 Task: Find an Airbnb in San Andres, Colombia for 8 guests from 26 Aug to 10 Sep with 5 bedrooms, 7 bathrooms, price range 10,000 to 15,000, and amenities including WiFi, washing machine, TV, gym, free parking, and breakfast.
Action: Mouse moved to (410, 109)
Screenshot: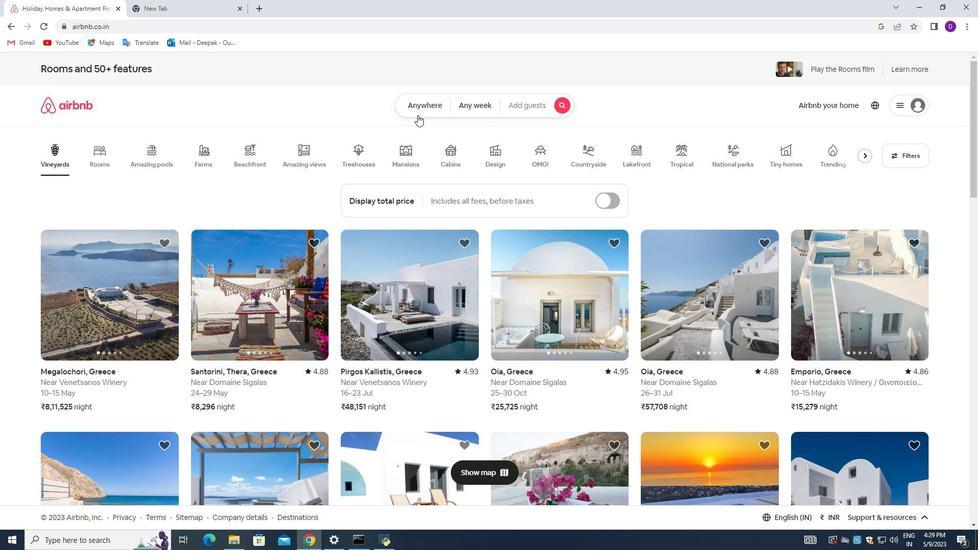 
Action: Mouse pressed left at (410, 109)
Screenshot: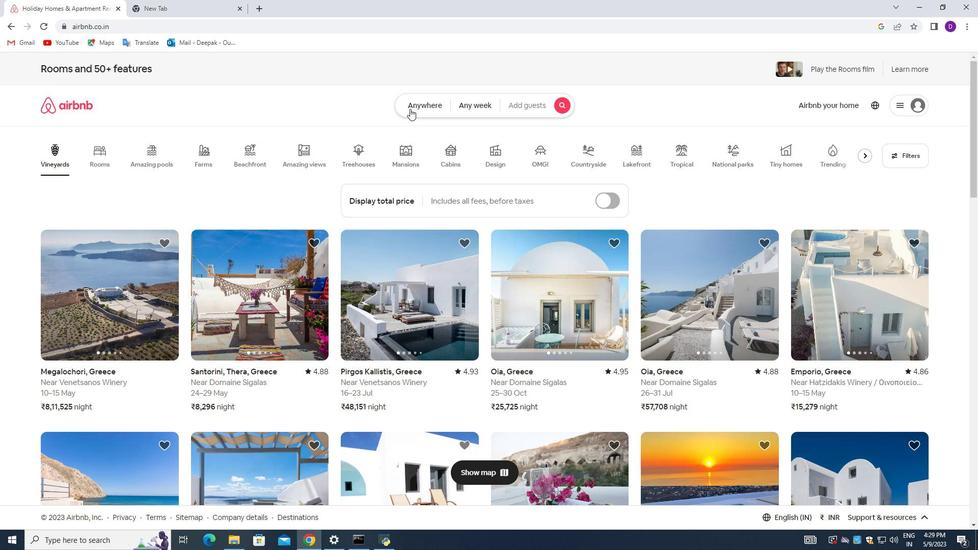 
Action: Mouse moved to (305, 142)
Screenshot: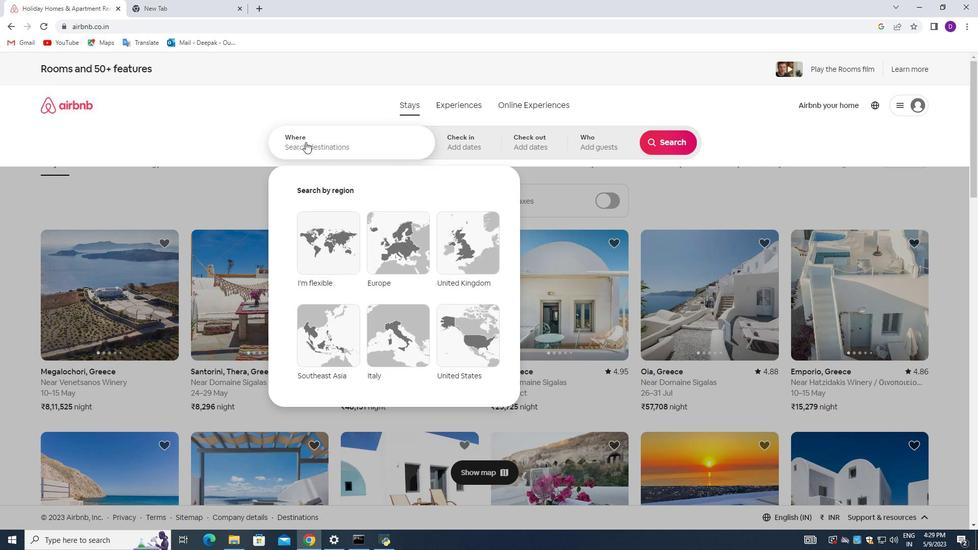 
Action: Mouse pressed left at (305, 142)
Screenshot: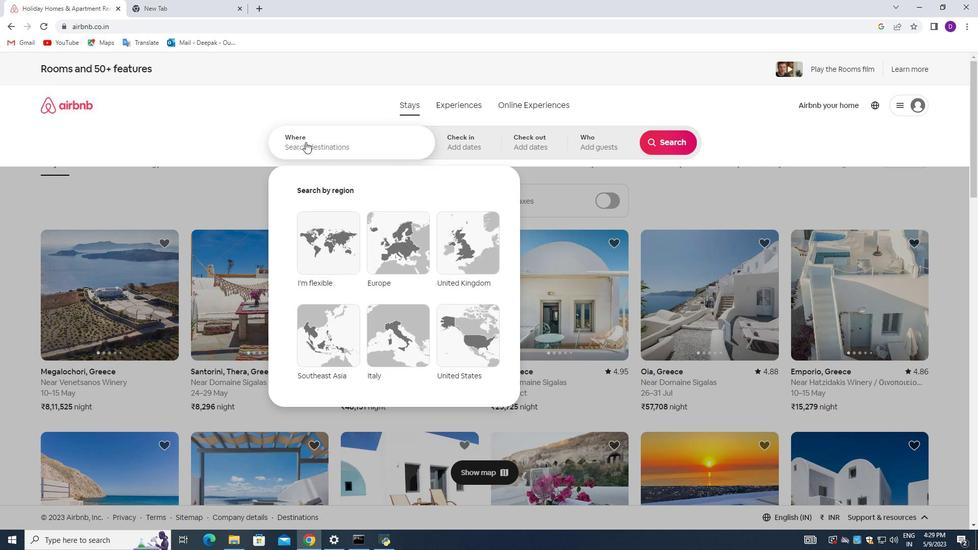 
Action: Key pressed <Key.shift>Sa<Key.backspace><Key.backspace><Key.backspace><Key.shift>San<Key.space><Key.shift>Andres,<Key.space><Key.shift>Colambia<Key.enter>
Screenshot: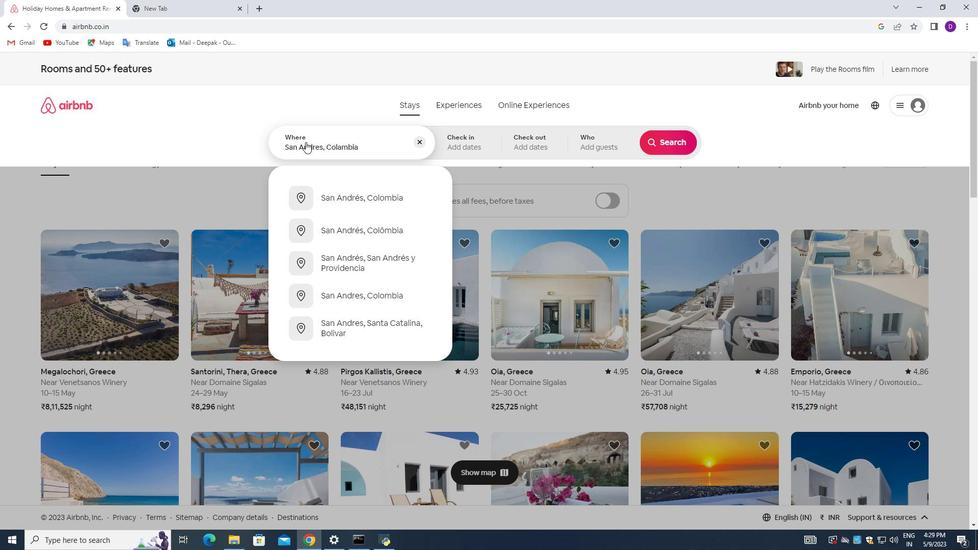 
Action: Mouse moved to (663, 226)
Screenshot: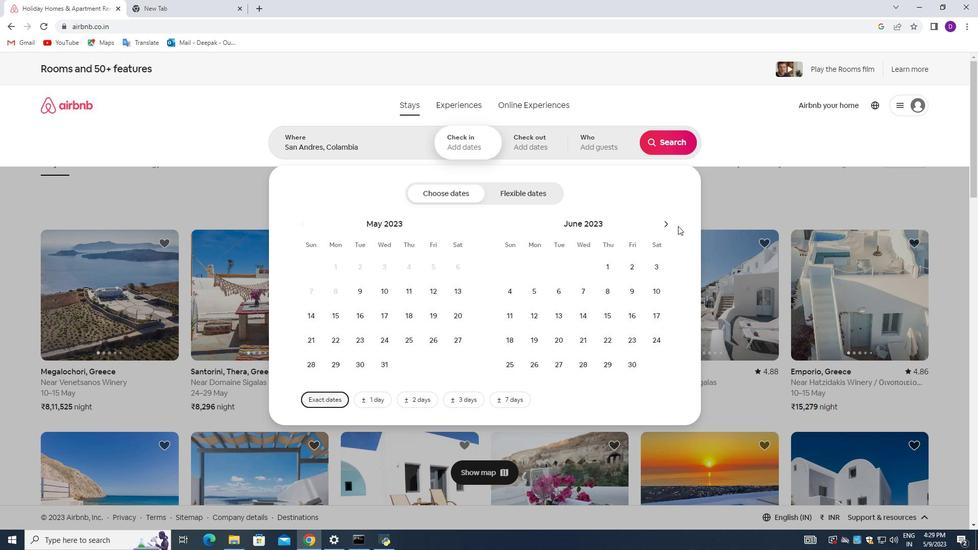 
Action: Mouse pressed left at (663, 226)
Screenshot: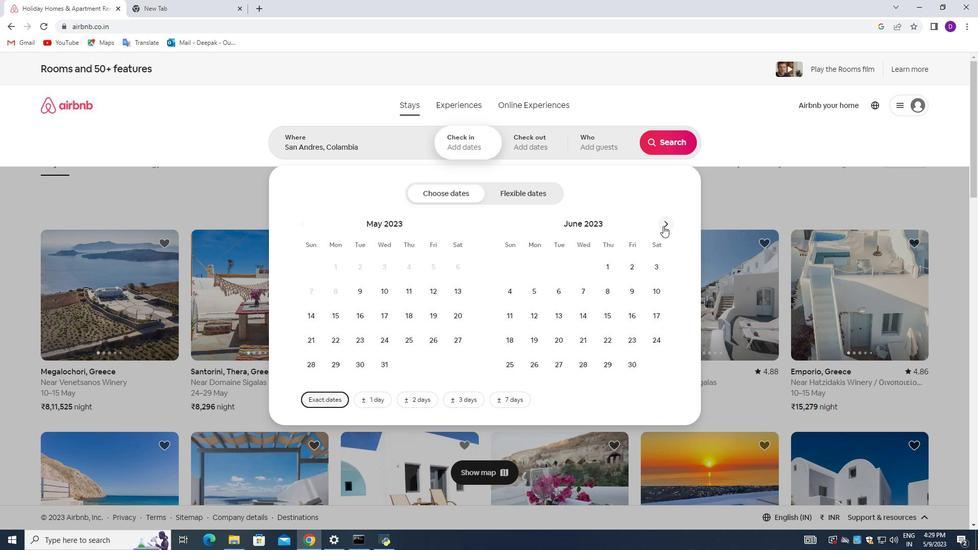
Action: Mouse pressed left at (663, 226)
Screenshot: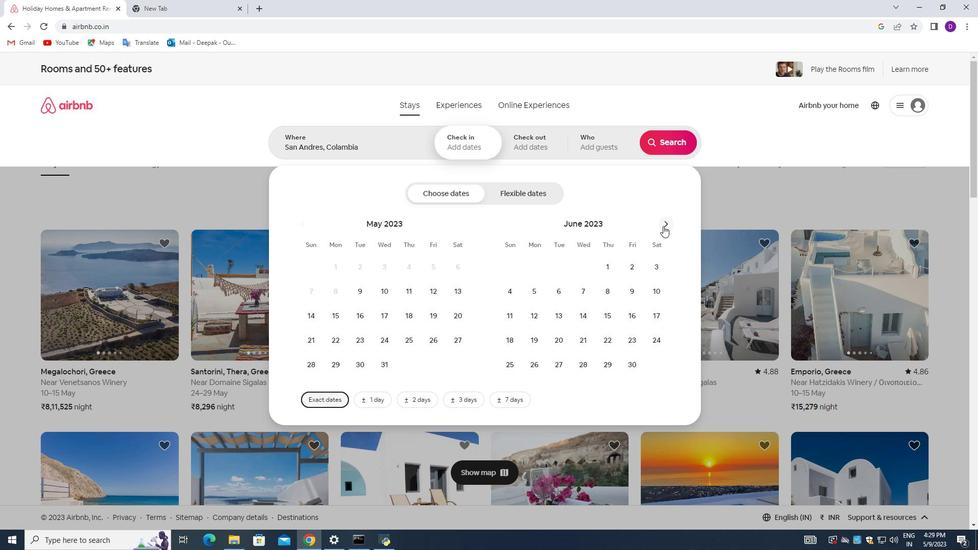 
Action: Mouse pressed left at (663, 226)
Screenshot: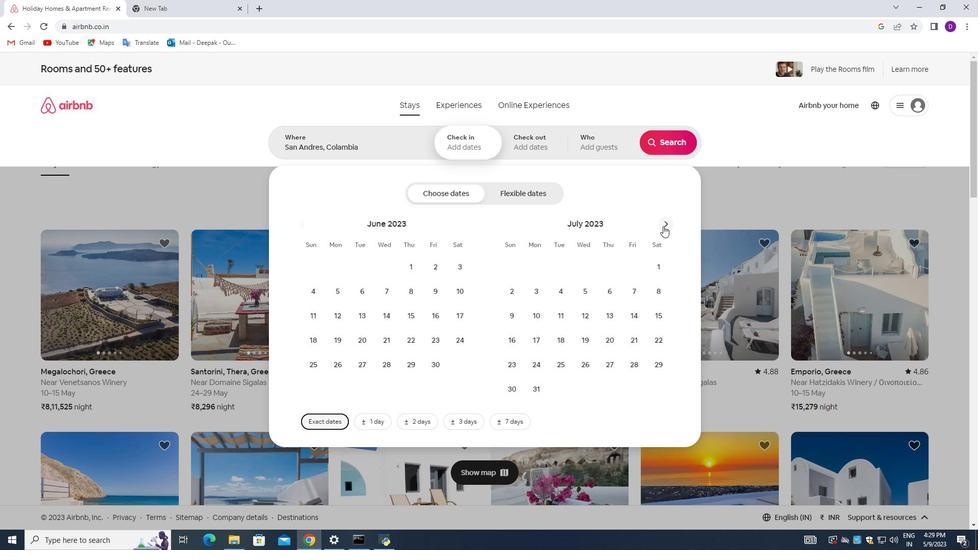 
Action: Mouse moved to (653, 342)
Screenshot: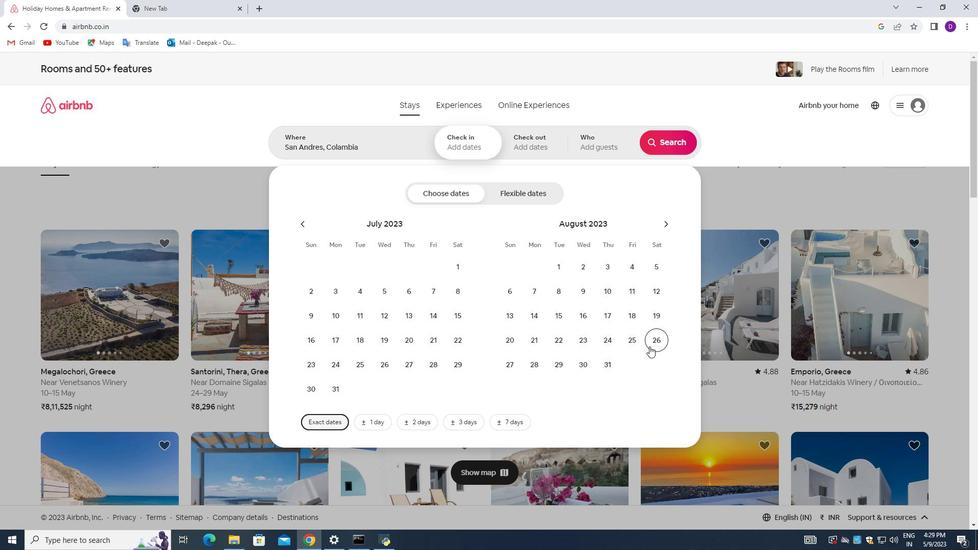 
Action: Mouse pressed left at (653, 342)
Screenshot: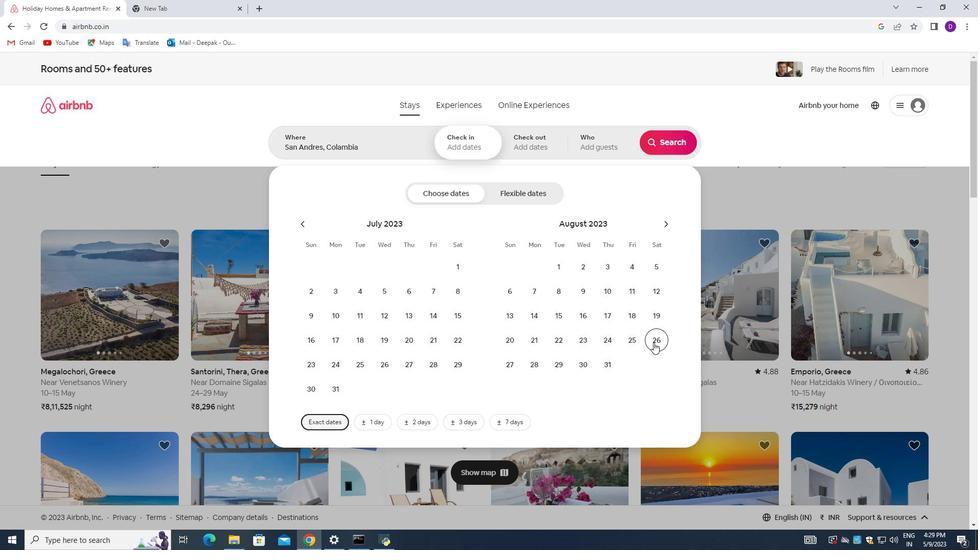 
Action: Mouse moved to (665, 224)
Screenshot: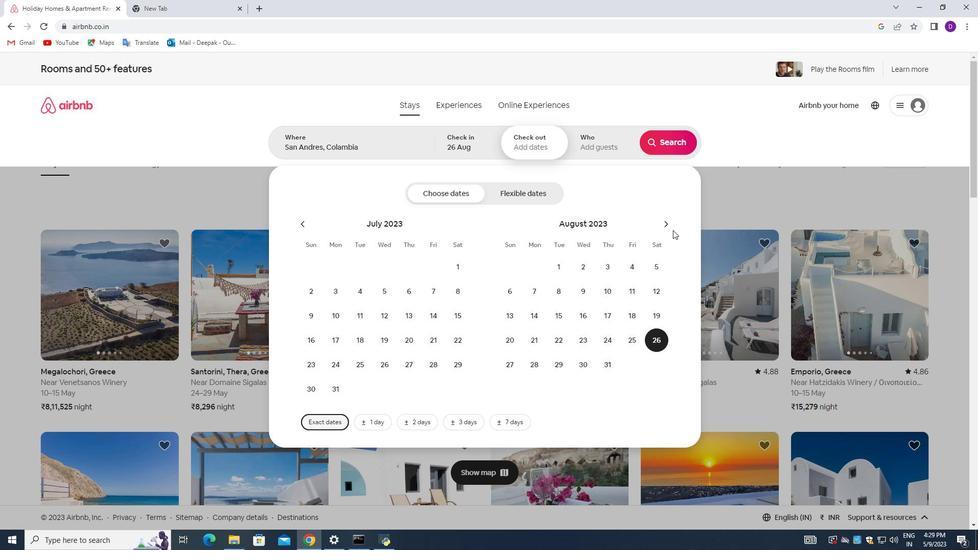 
Action: Mouse pressed left at (665, 224)
Screenshot: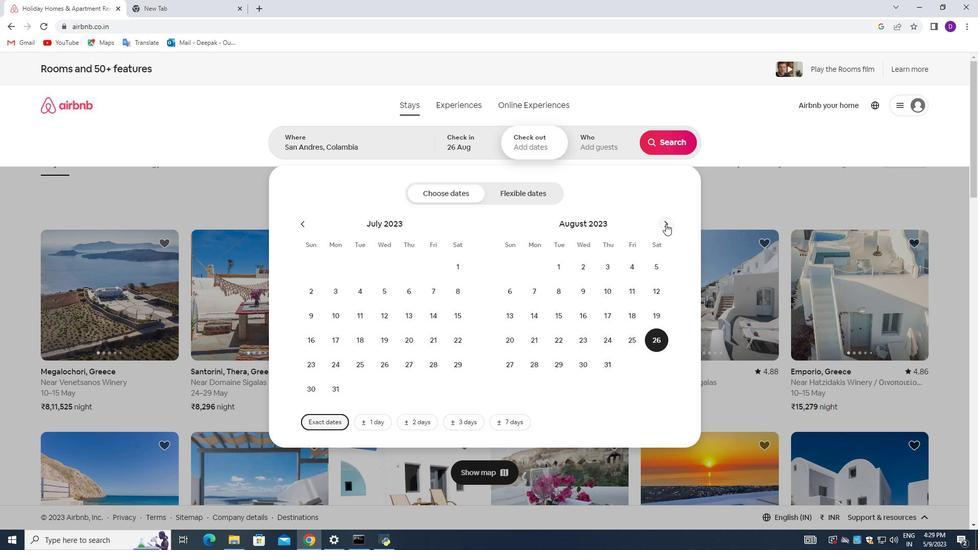 
Action: Mouse moved to (508, 324)
Screenshot: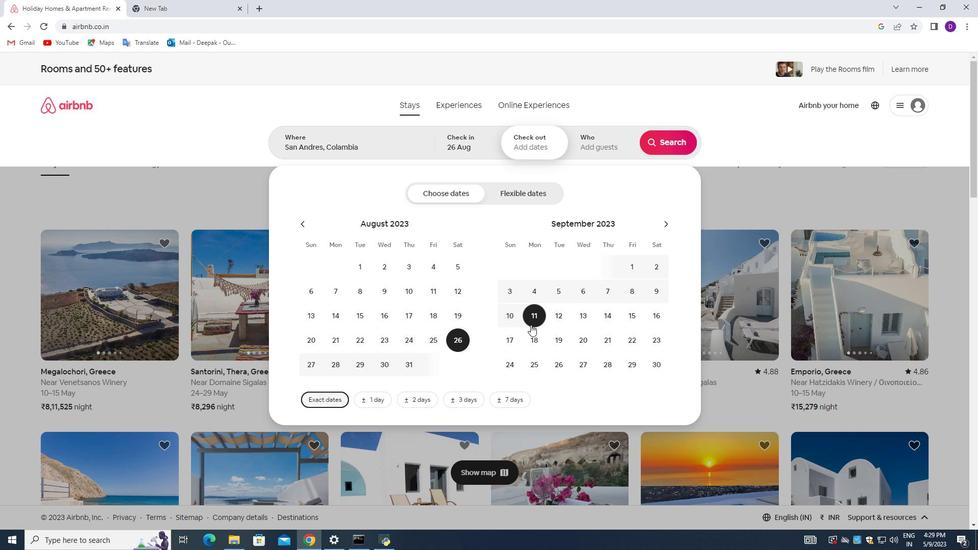 
Action: Mouse pressed left at (508, 324)
Screenshot: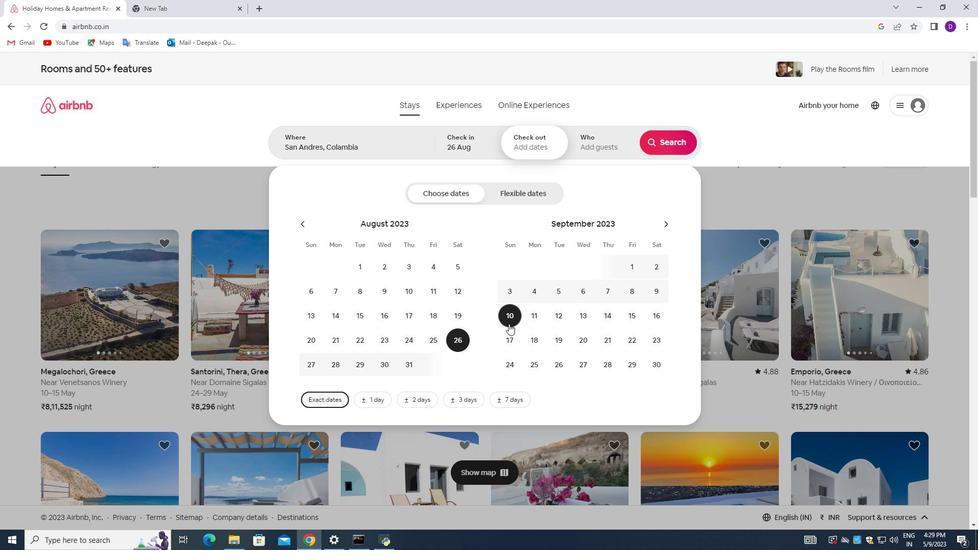 
Action: Mouse moved to (571, 149)
Screenshot: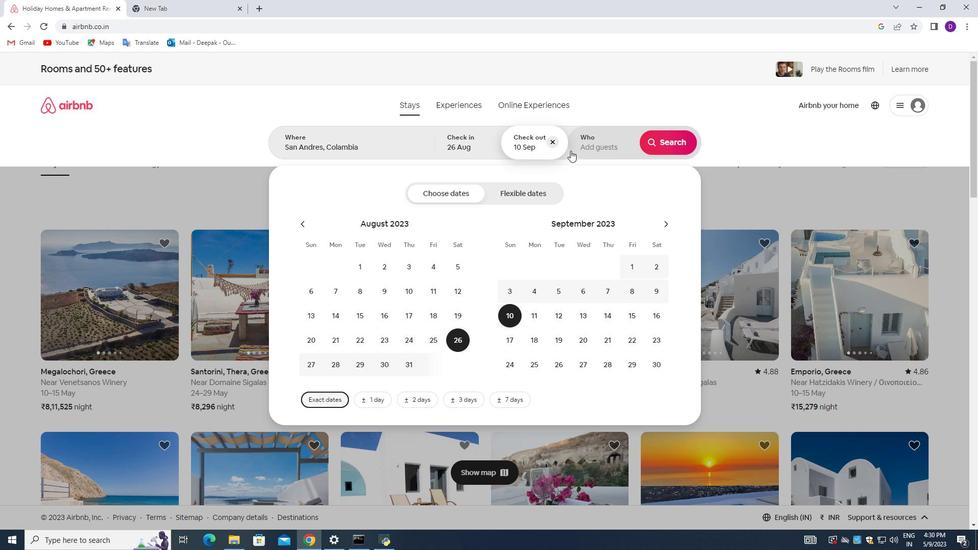 
Action: Mouse pressed left at (571, 149)
Screenshot: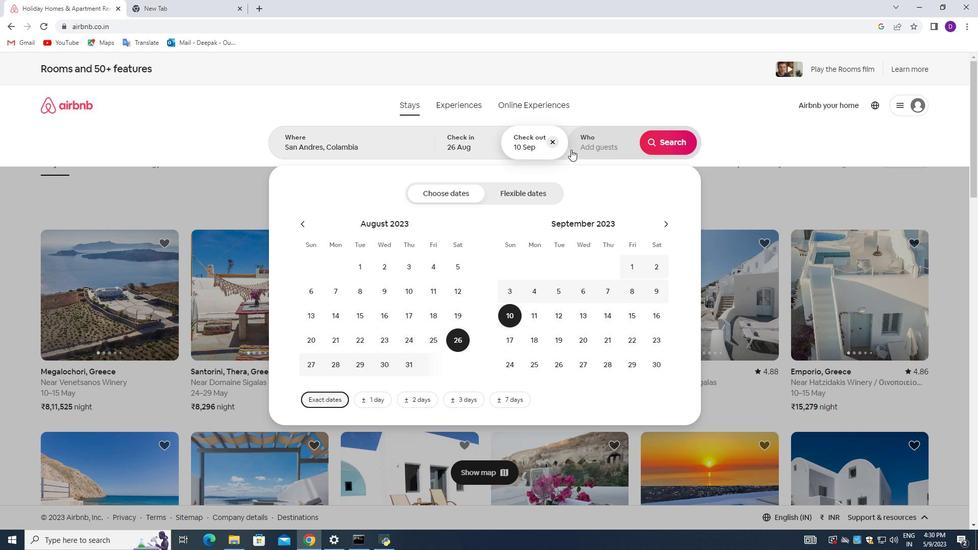 
Action: Mouse moved to (672, 196)
Screenshot: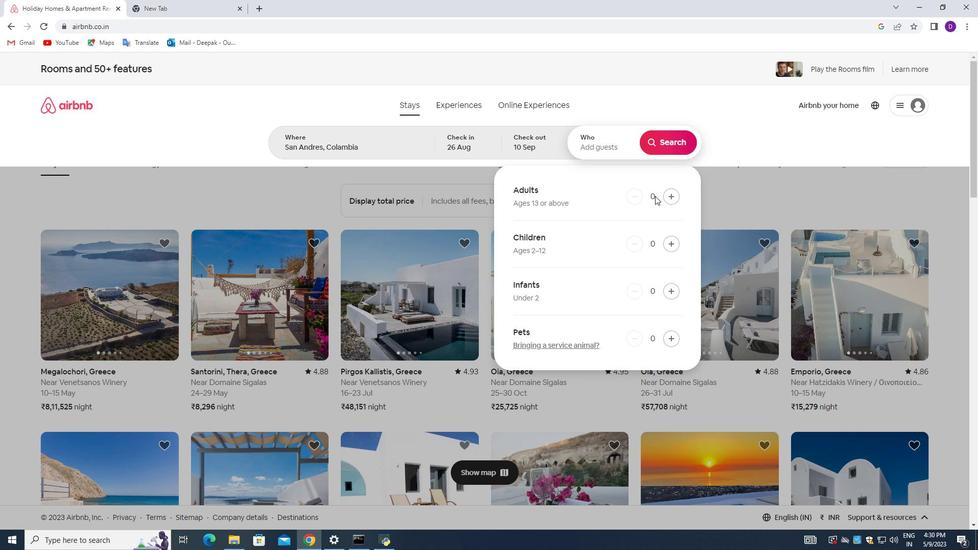 
Action: Mouse pressed left at (672, 196)
Screenshot: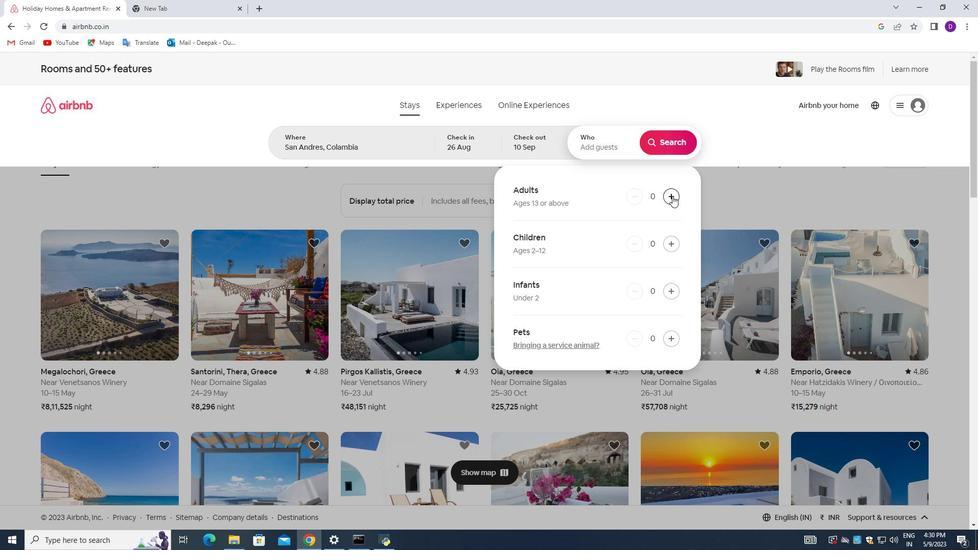 
Action: Mouse pressed left at (672, 196)
Screenshot: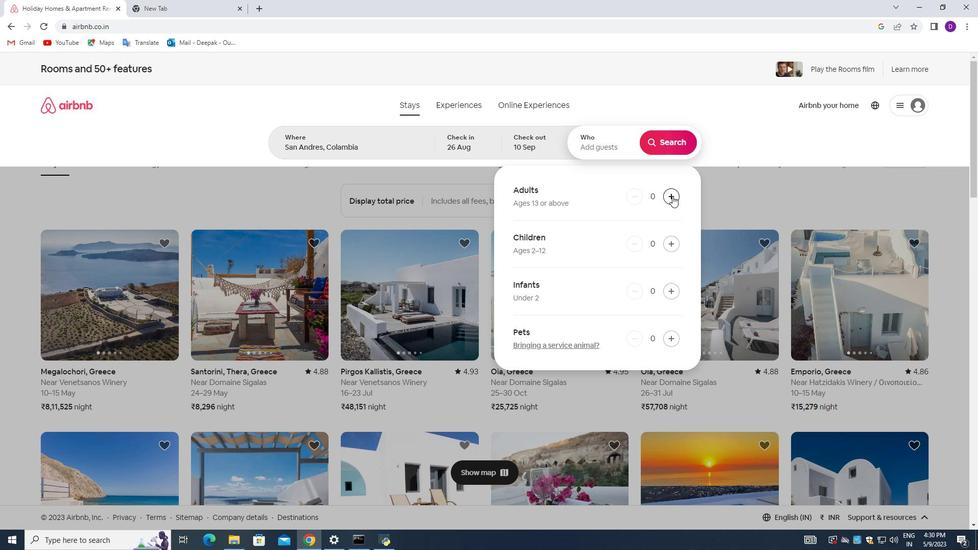 
Action: Mouse pressed left at (672, 196)
Screenshot: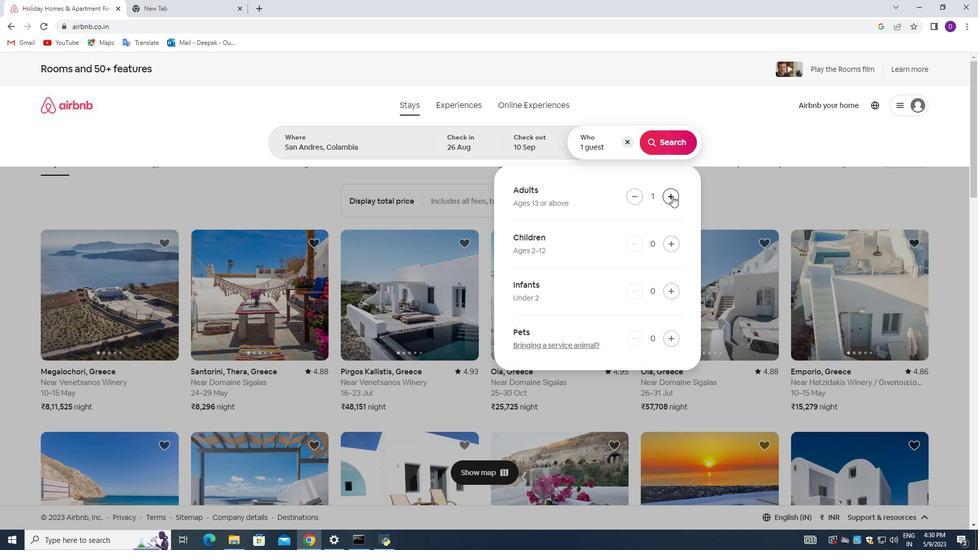 
Action: Mouse pressed left at (672, 196)
Screenshot: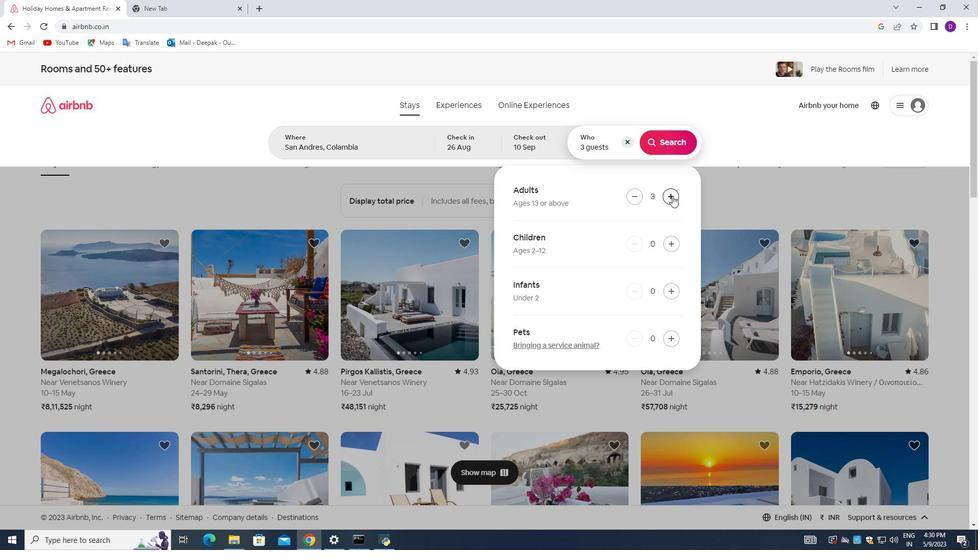 
Action: Mouse pressed left at (672, 196)
Screenshot: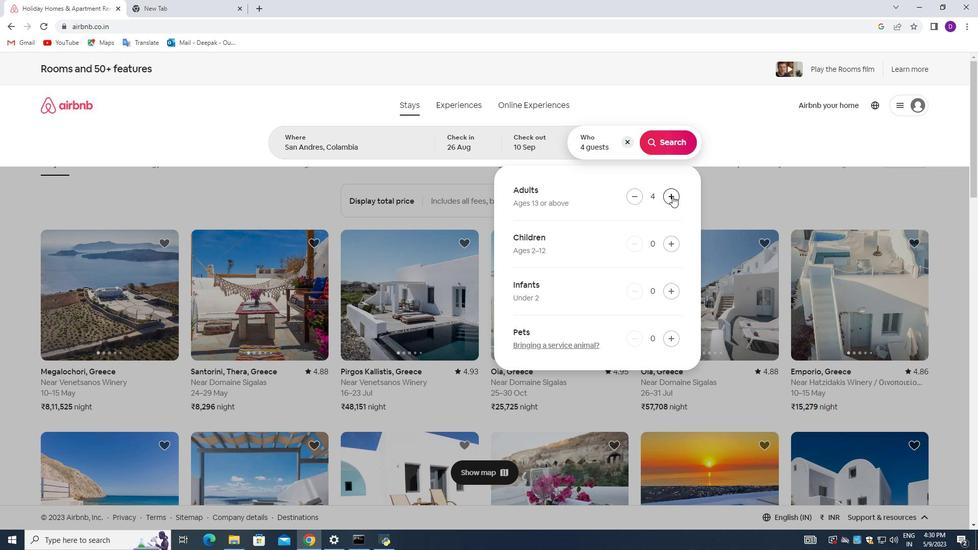 
Action: Mouse pressed left at (672, 196)
Screenshot: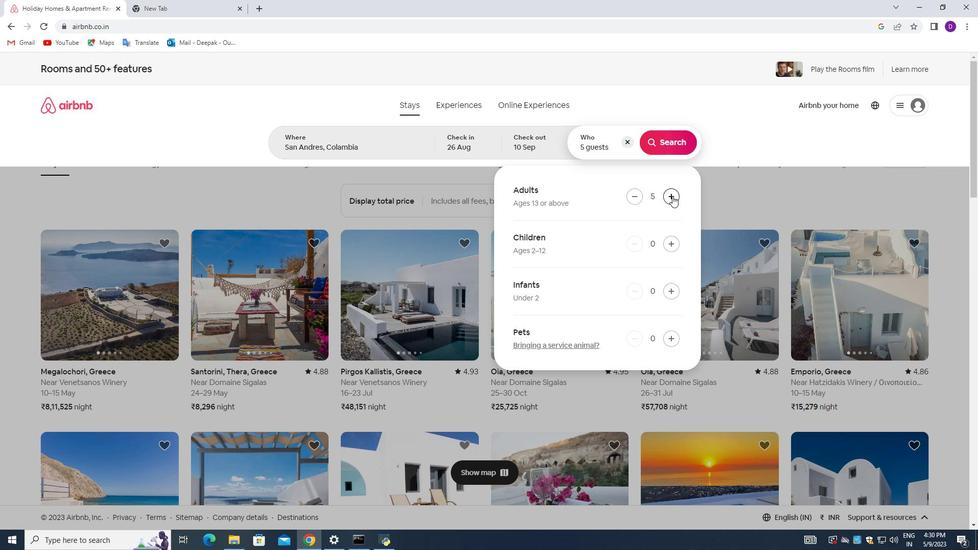 
Action: Mouse moved to (672, 244)
Screenshot: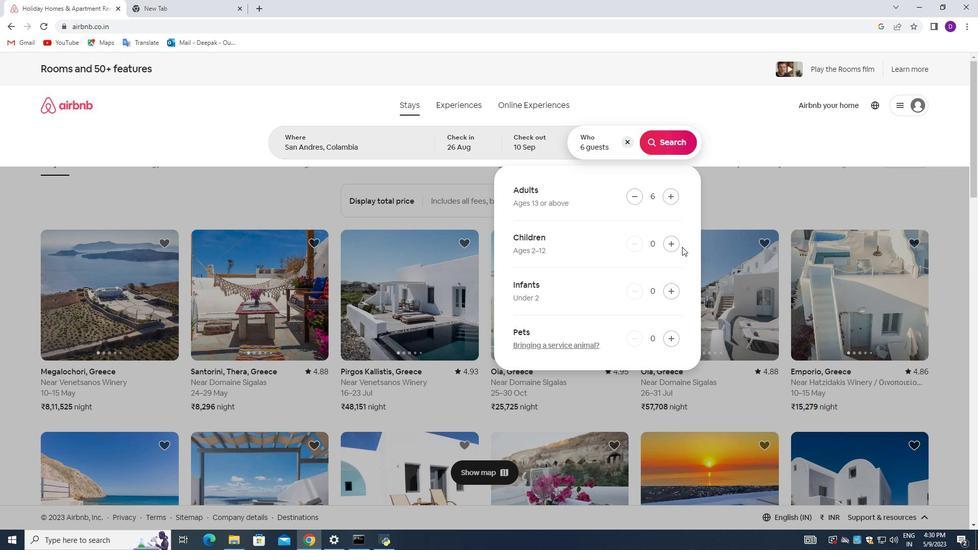 
Action: Mouse pressed left at (672, 244)
Screenshot: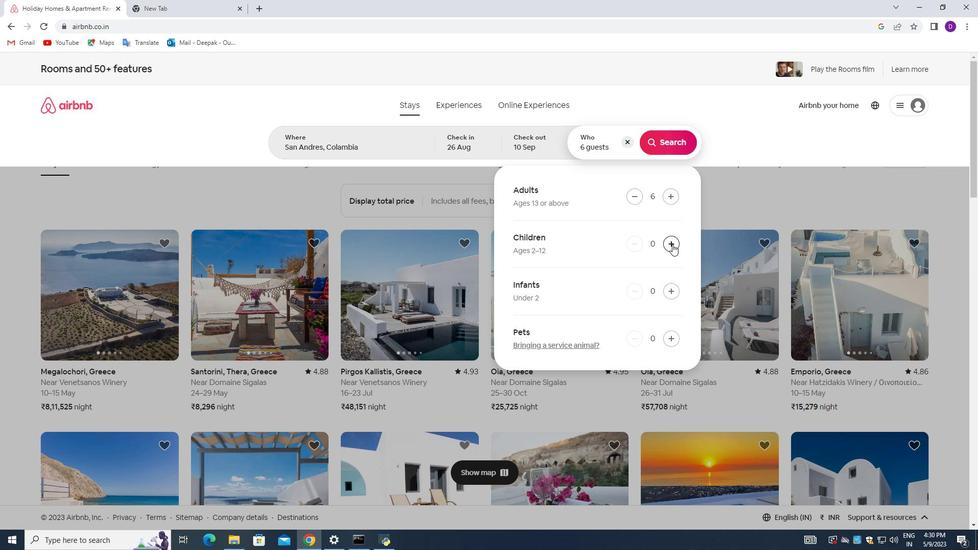 
Action: Mouse pressed left at (672, 244)
Screenshot: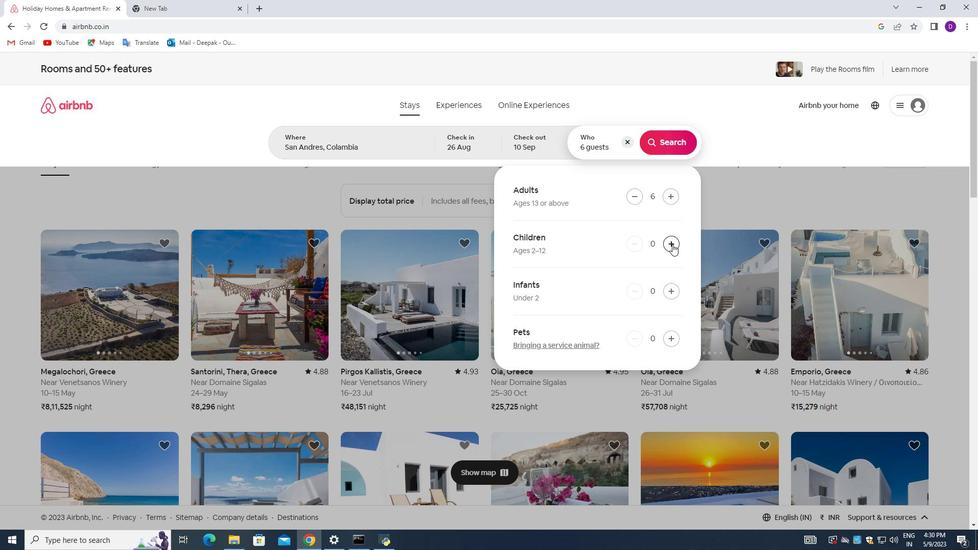 
Action: Mouse moved to (674, 144)
Screenshot: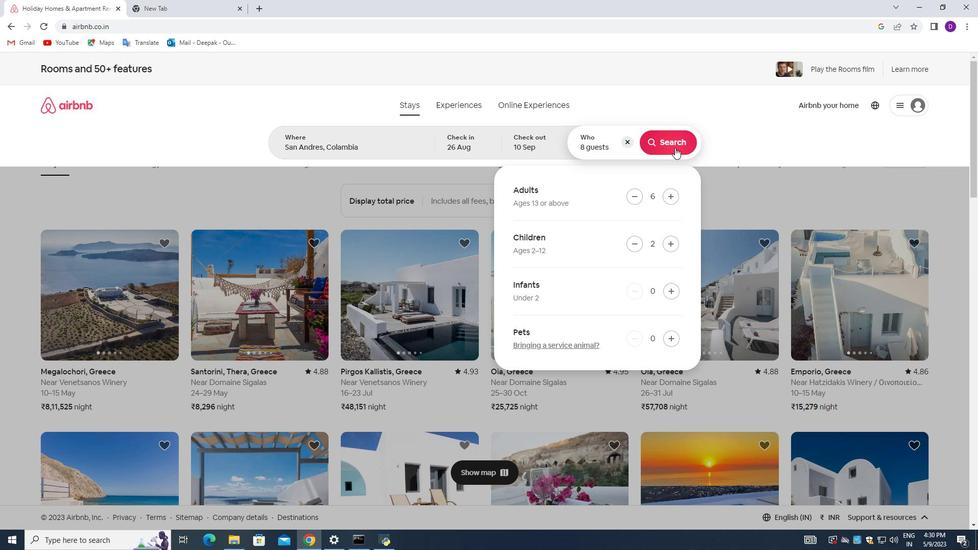 
Action: Mouse pressed left at (674, 144)
Screenshot: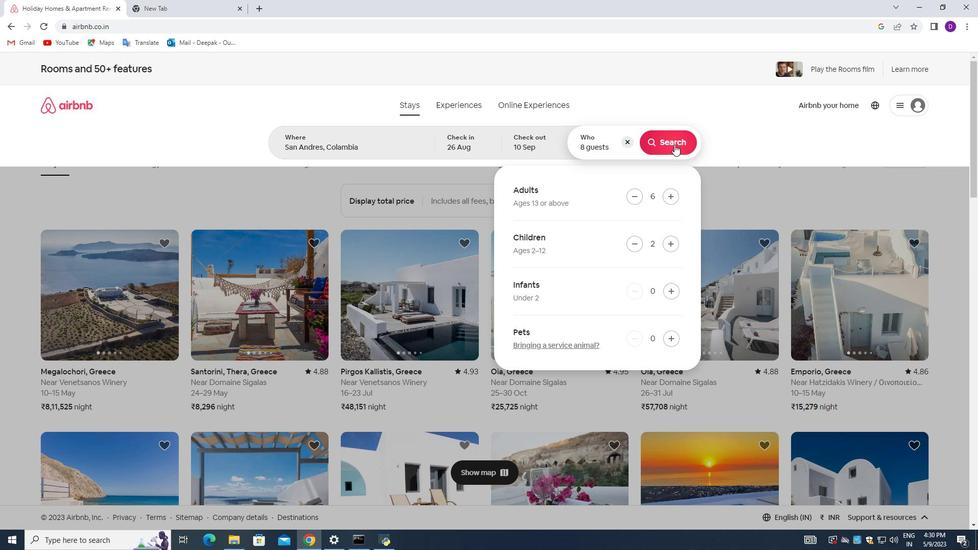 
Action: Mouse moved to (940, 112)
Screenshot: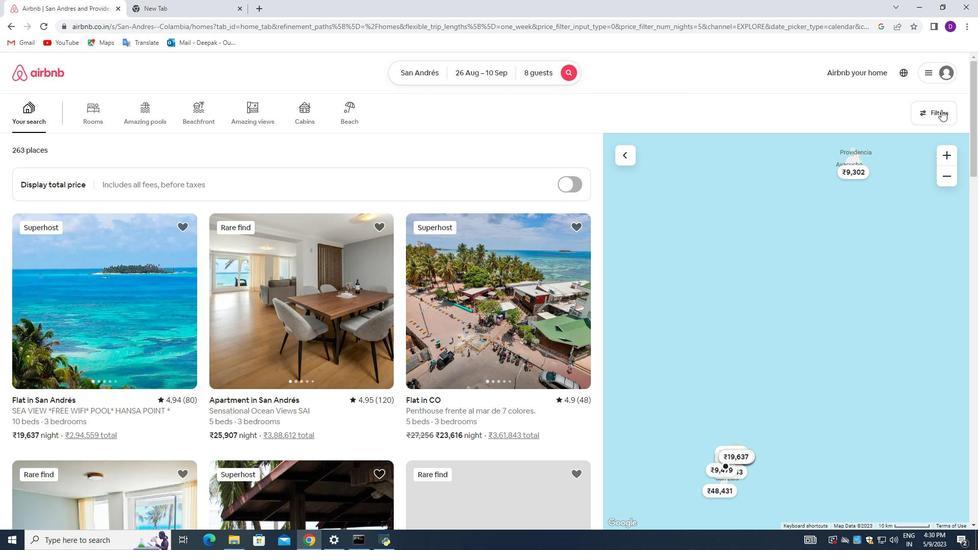 
Action: Mouse pressed left at (940, 112)
Screenshot: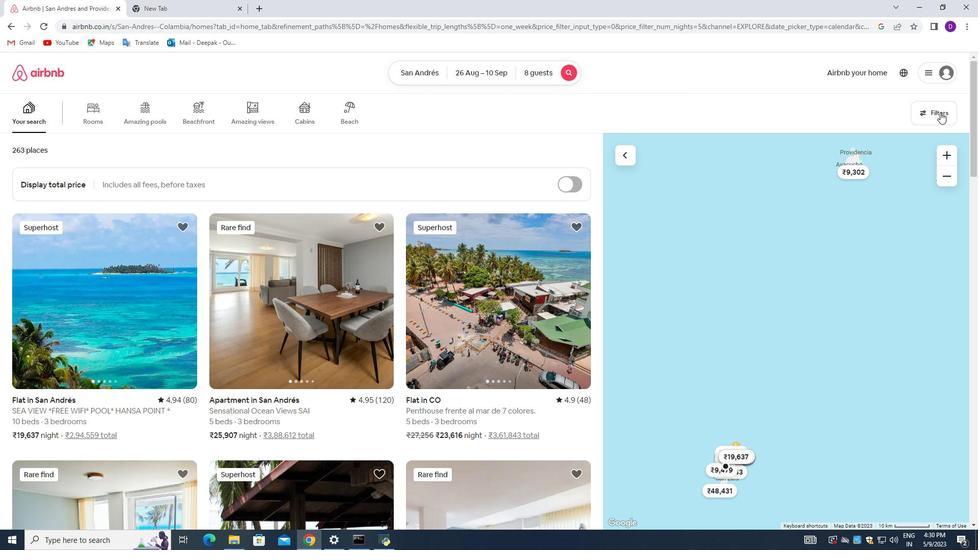 
Action: Mouse moved to (353, 363)
Screenshot: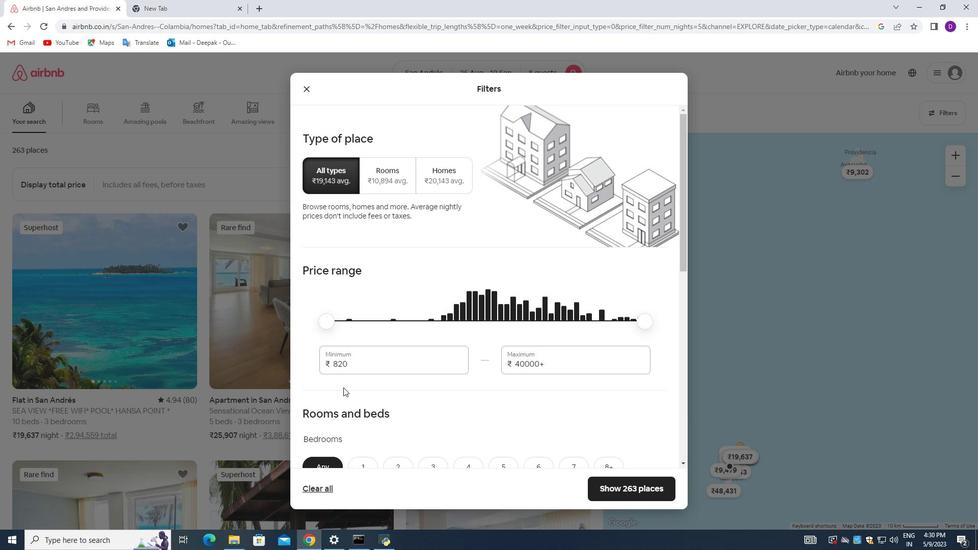 
Action: Mouse pressed left at (353, 363)
Screenshot: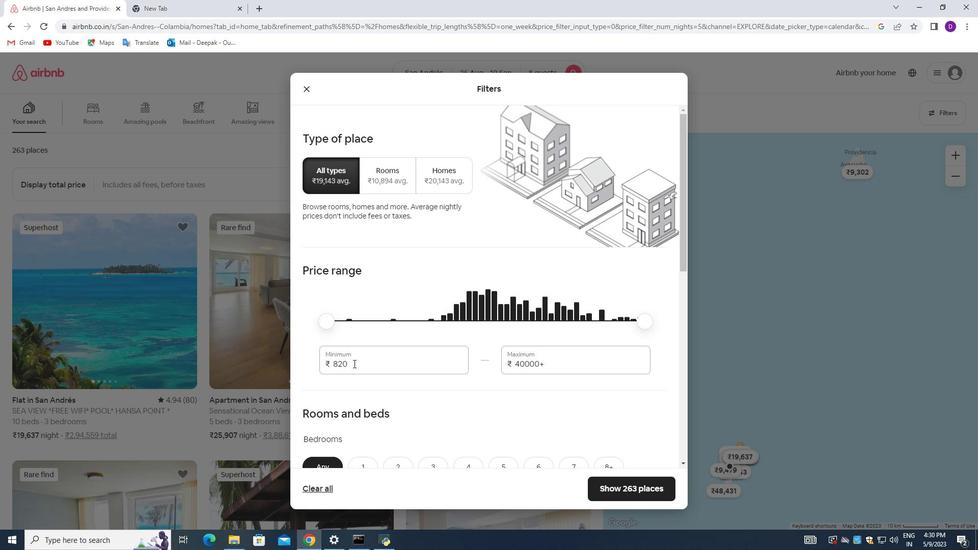 
Action: Mouse pressed left at (353, 363)
Screenshot: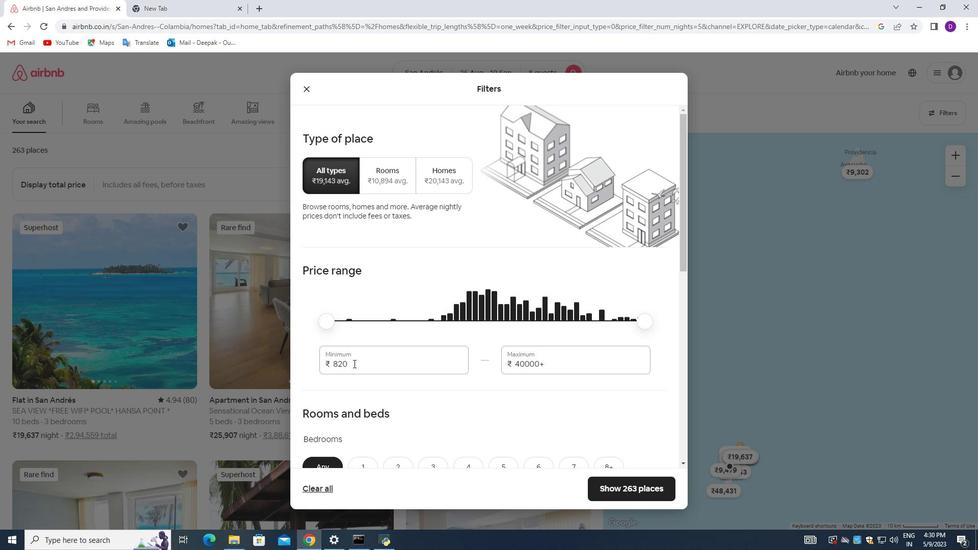 
Action: Key pressed <Key.backspace>10000<Key.tab>15000
Screenshot: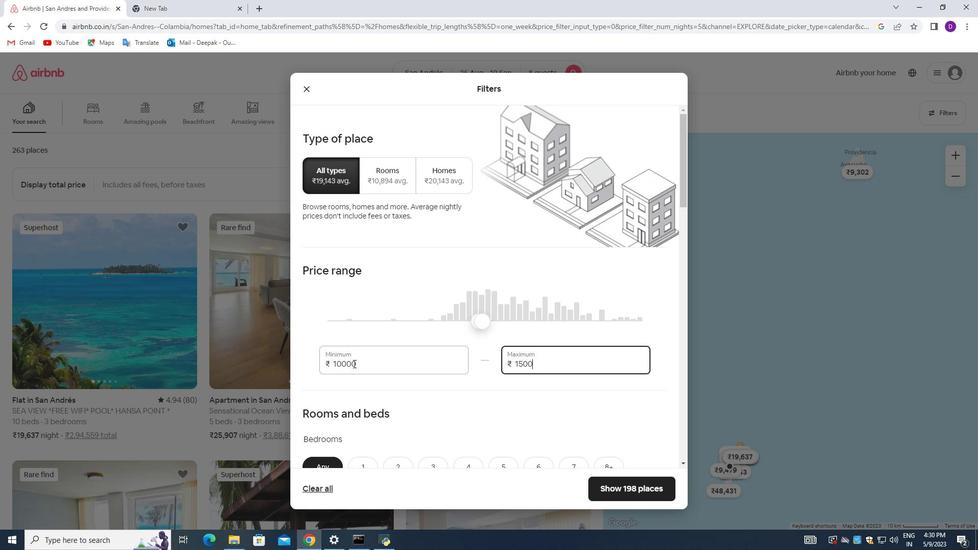 
Action: Mouse scrolled (353, 363) with delta (0, 0)
Screenshot: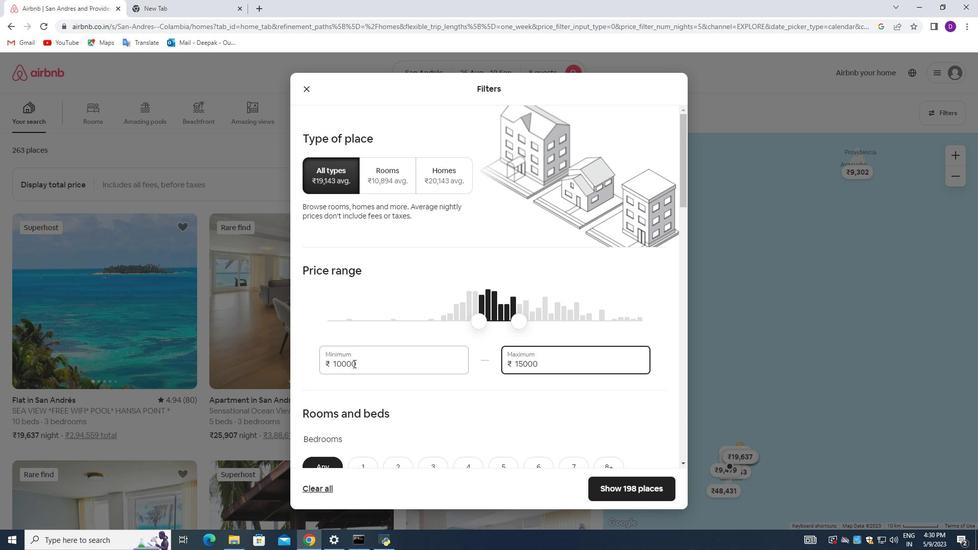 
Action: Mouse scrolled (353, 363) with delta (0, 0)
Screenshot: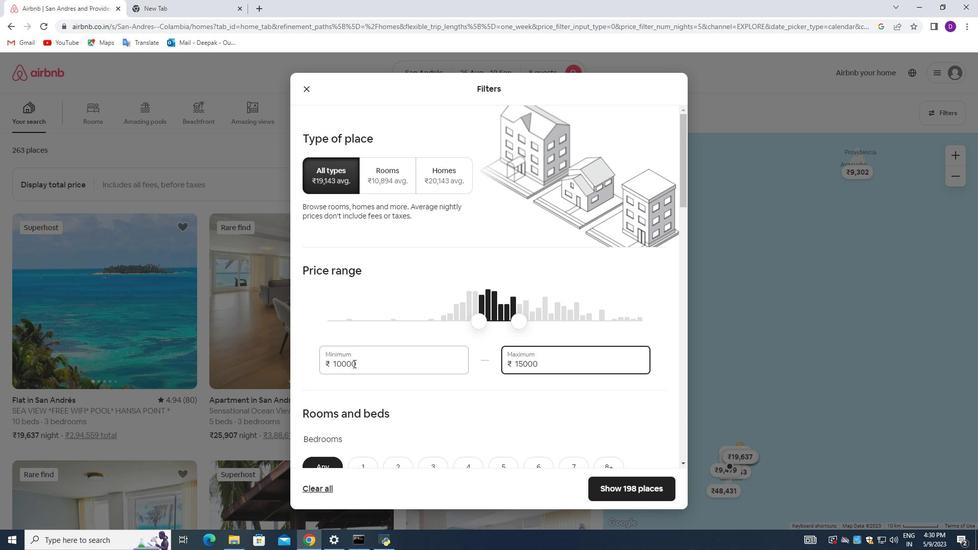 
Action: Mouse moved to (354, 363)
Screenshot: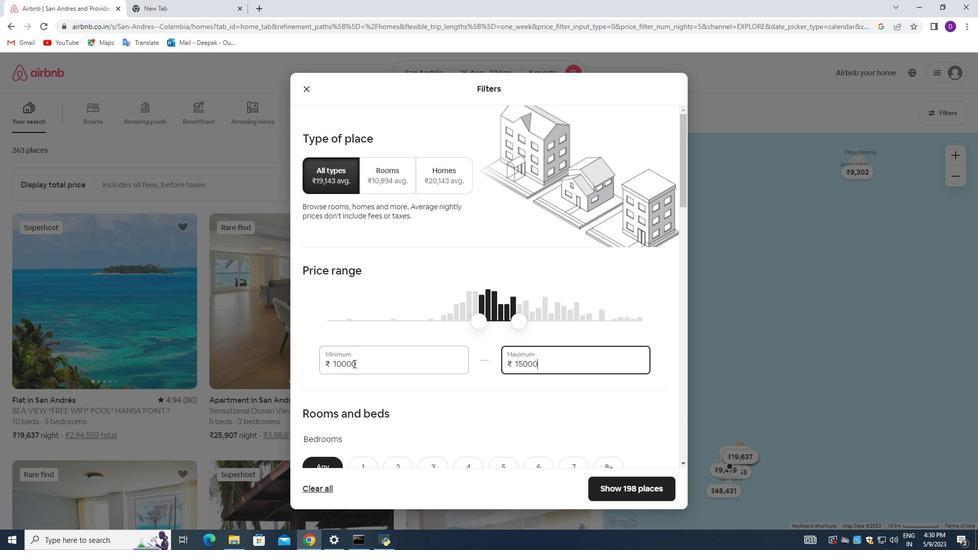
Action: Mouse scrolled (354, 363) with delta (0, 0)
Screenshot: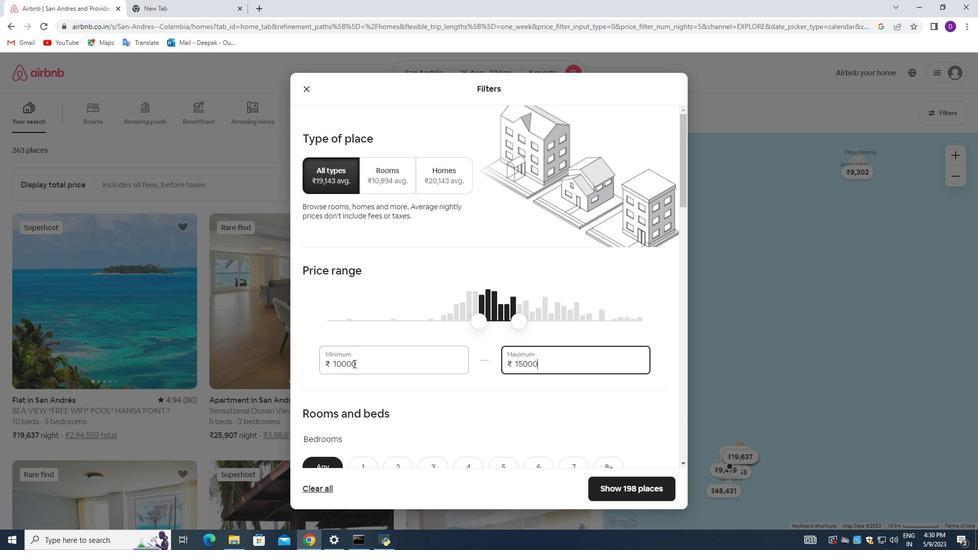 
Action: Mouse moved to (355, 363)
Screenshot: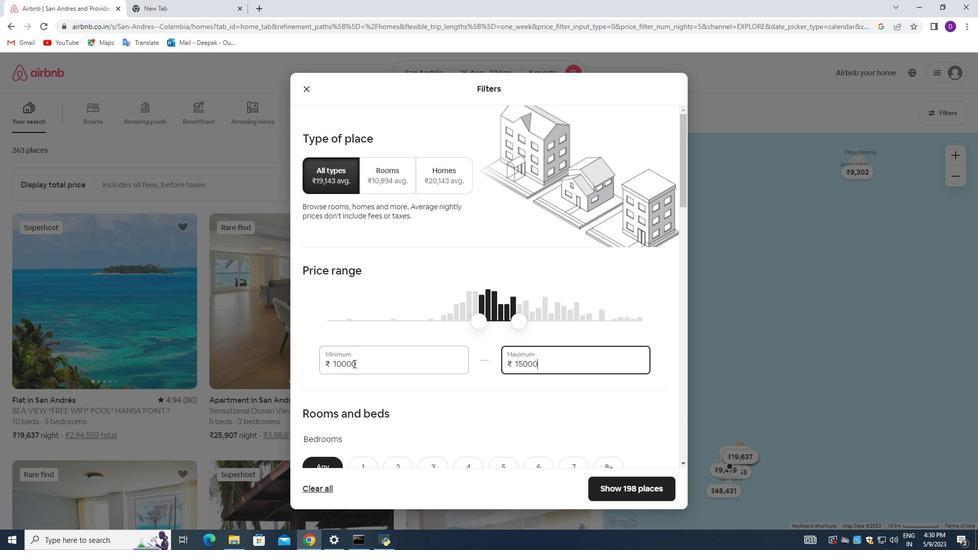 
Action: Mouse scrolled (355, 363) with delta (0, 0)
Screenshot: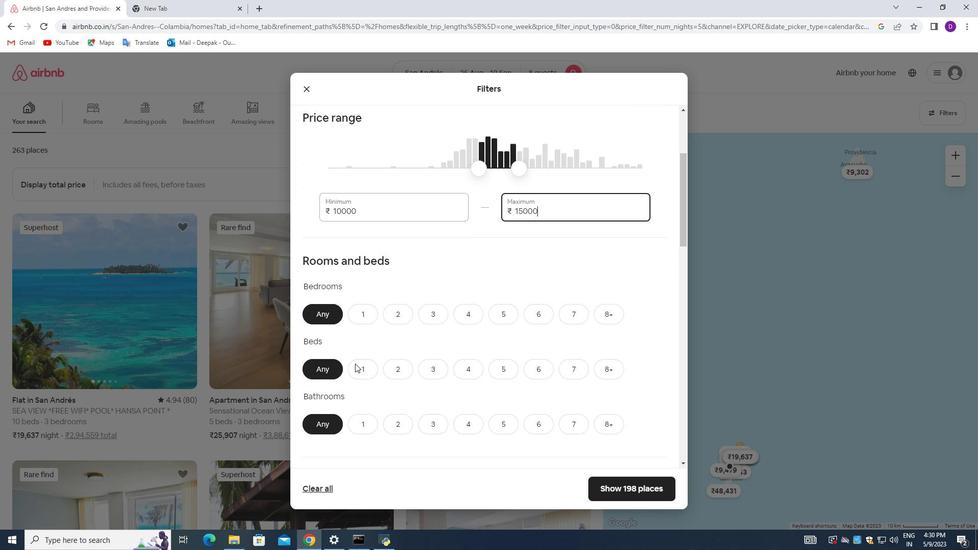 
Action: Mouse moved to (539, 264)
Screenshot: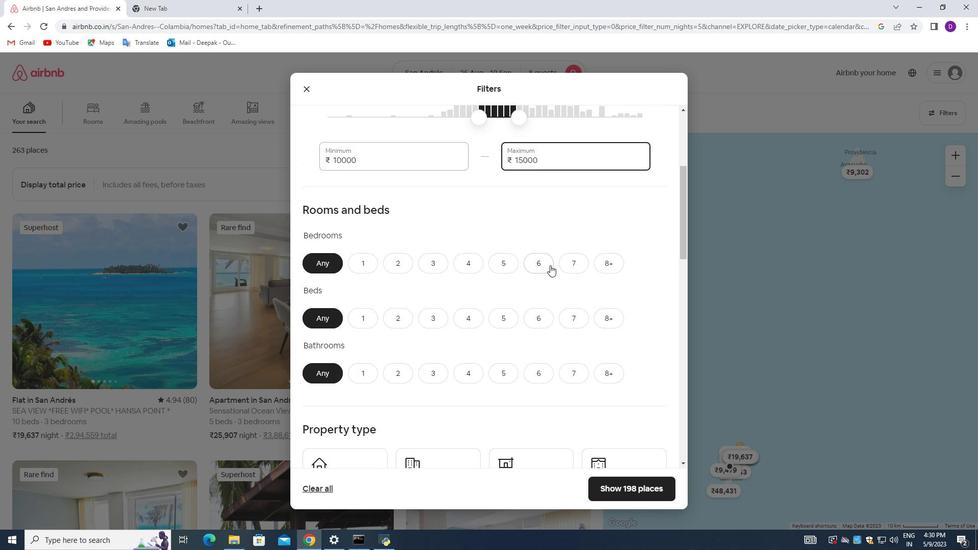 
Action: Mouse pressed left at (539, 264)
Screenshot: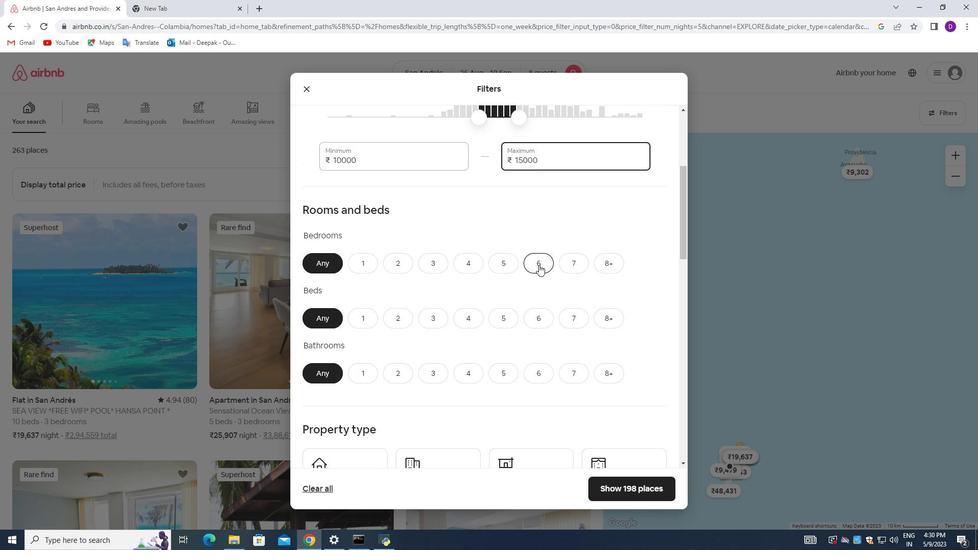 
Action: Mouse moved to (534, 321)
Screenshot: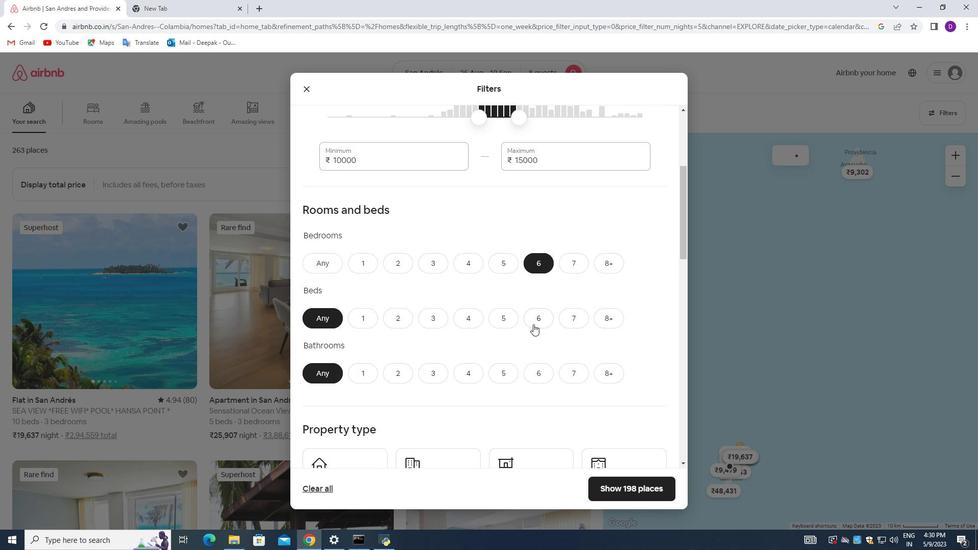 
Action: Mouse pressed left at (534, 321)
Screenshot: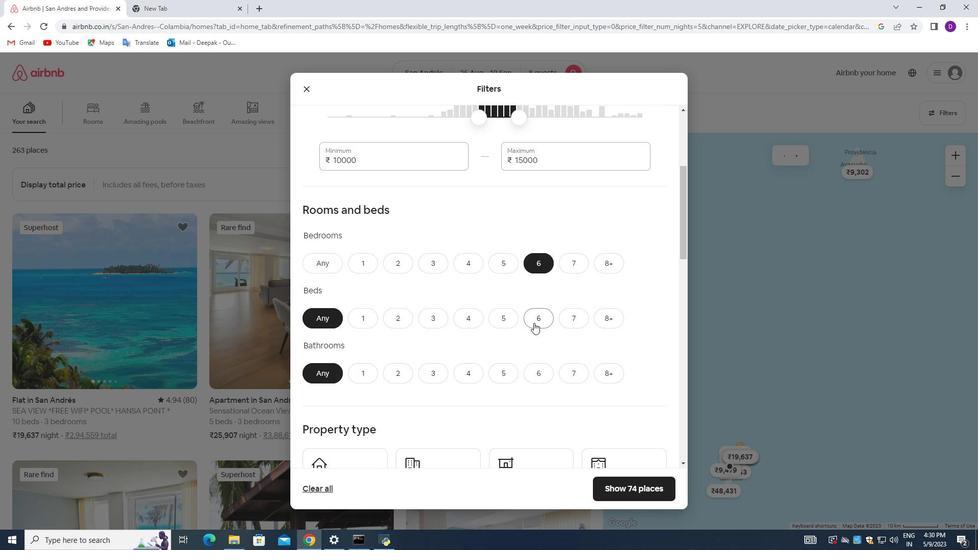 
Action: Mouse moved to (535, 374)
Screenshot: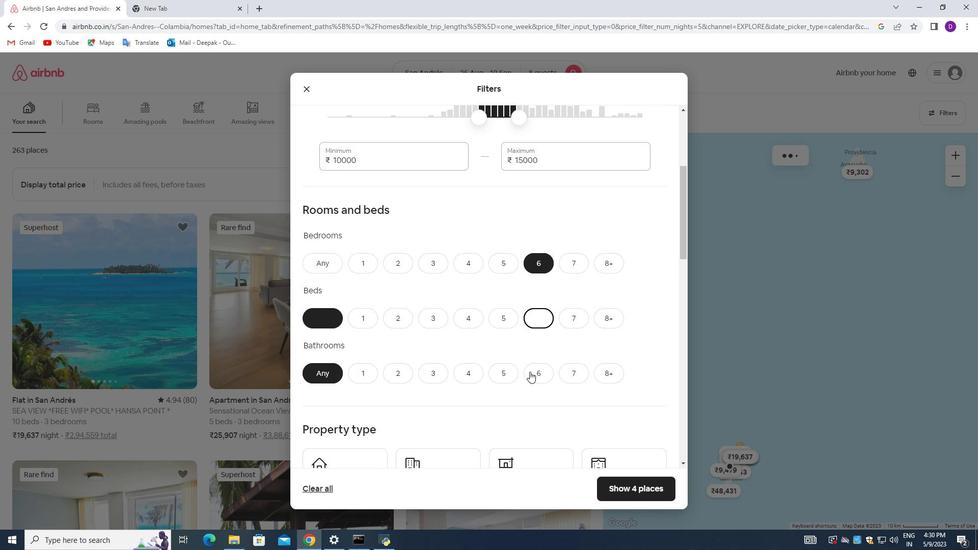 
Action: Mouse pressed left at (535, 374)
Screenshot: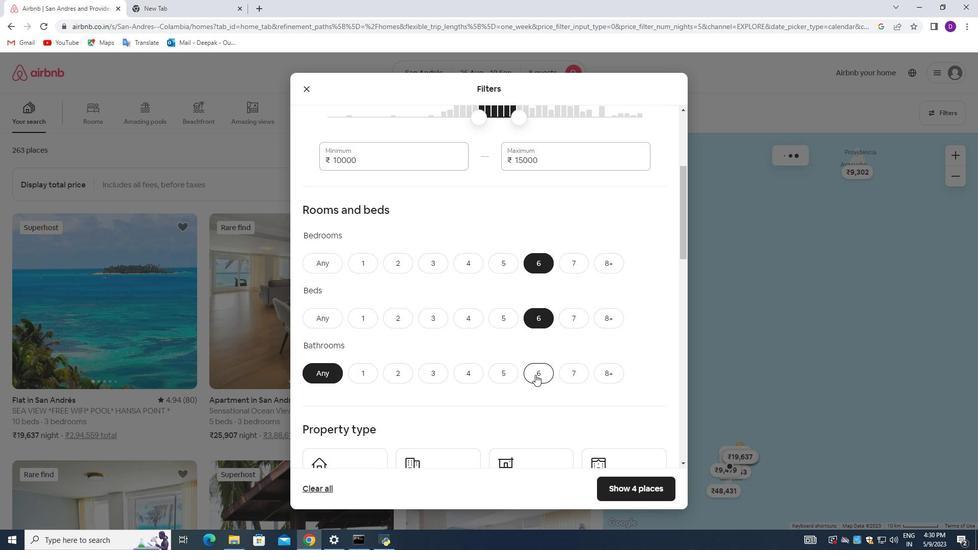 
Action: Mouse moved to (594, 351)
Screenshot: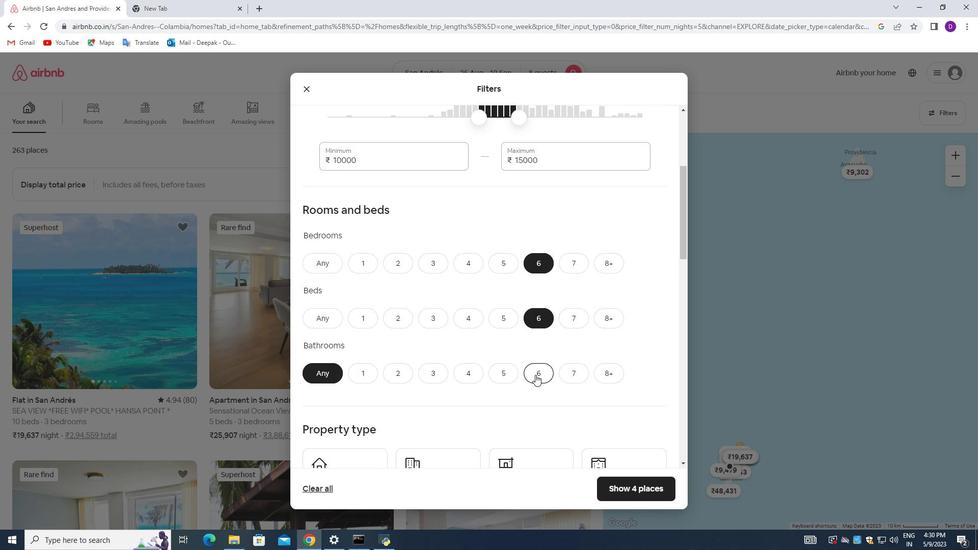 
Action: Mouse scrolled (594, 351) with delta (0, 0)
Screenshot: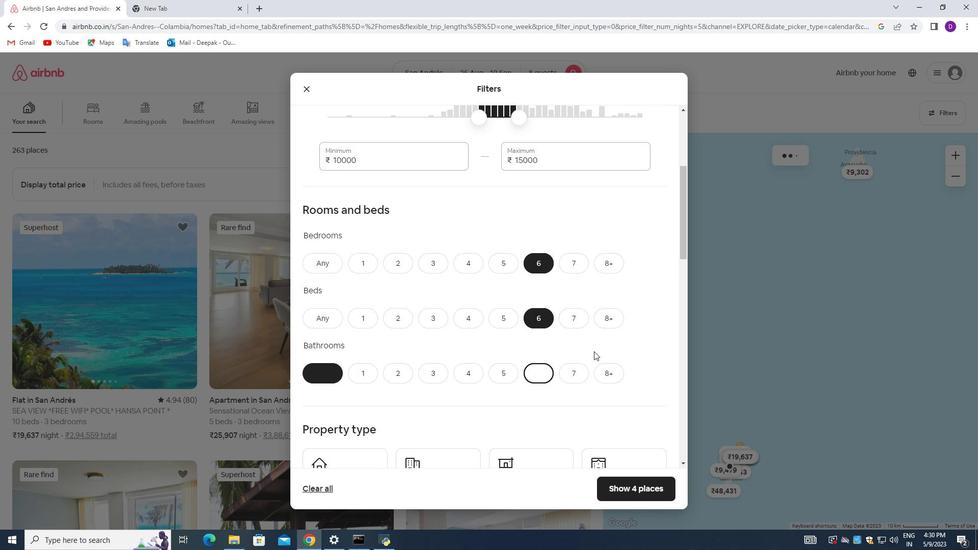 
Action: Mouse scrolled (594, 351) with delta (0, 0)
Screenshot: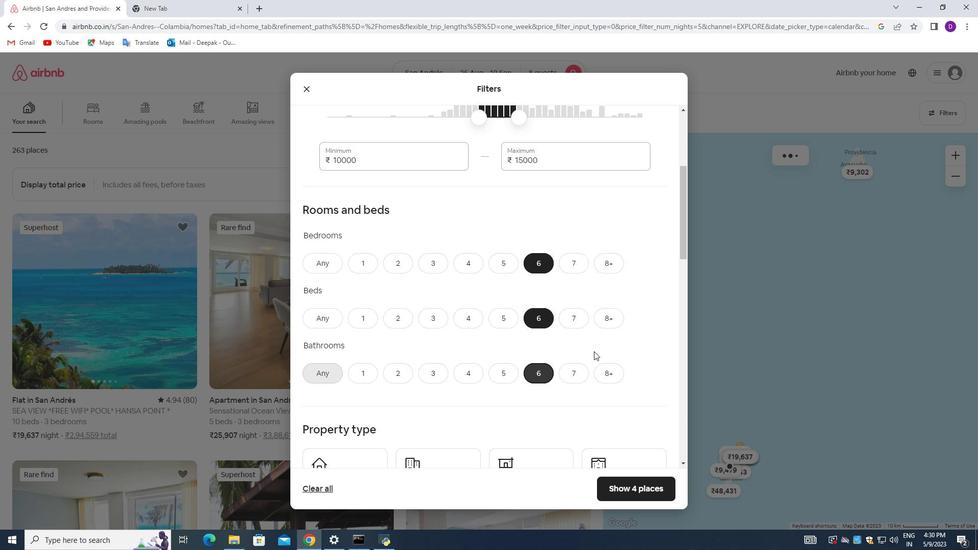 
Action: Mouse scrolled (594, 351) with delta (0, 0)
Screenshot: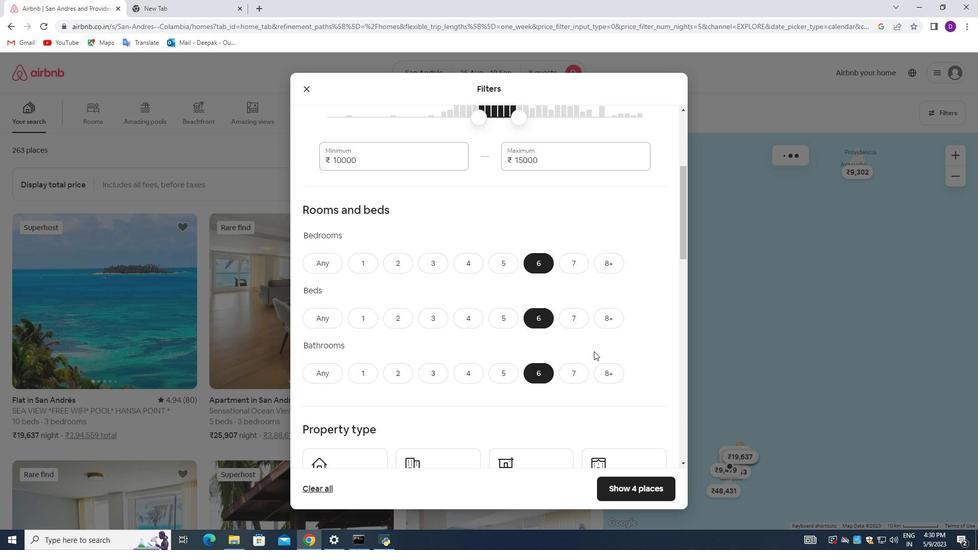 
Action: Mouse moved to (355, 349)
Screenshot: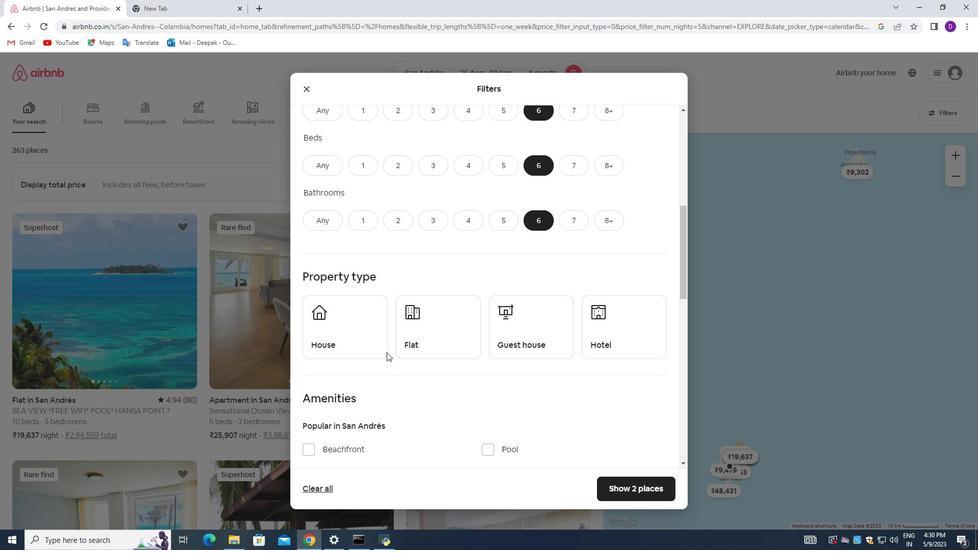 
Action: Mouse pressed left at (355, 349)
Screenshot: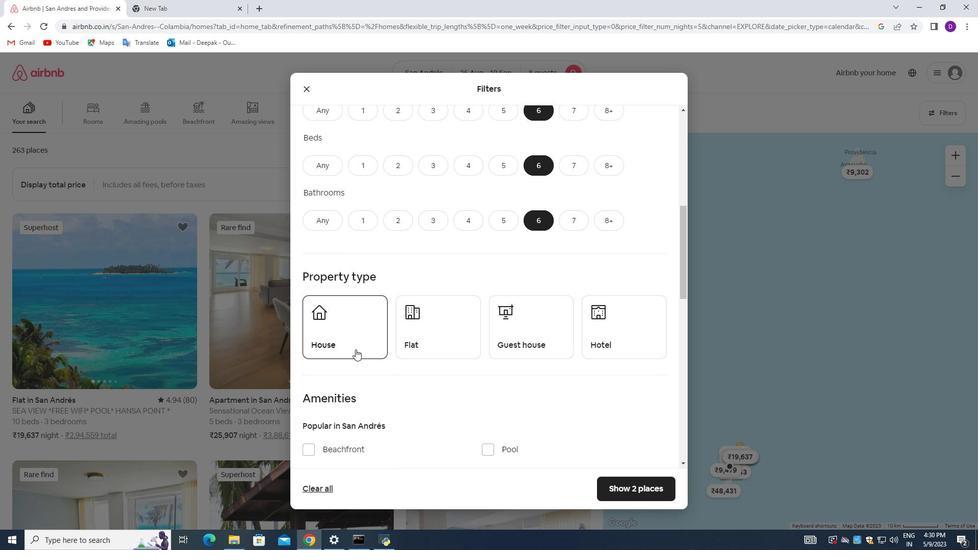 
Action: Mouse moved to (474, 347)
Screenshot: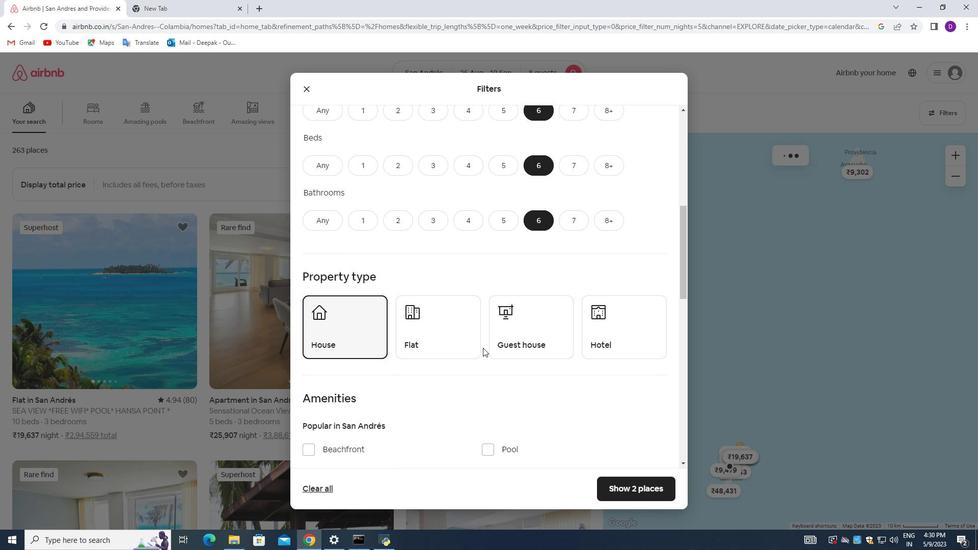 
Action: Mouse pressed left at (474, 347)
Screenshot: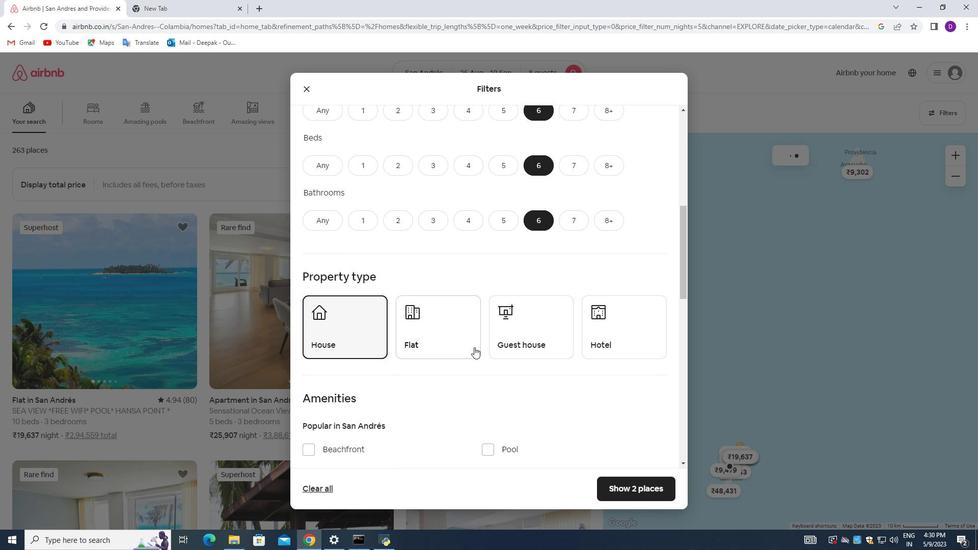 
Action: Mouse moved to (525, 343)
Screenshot: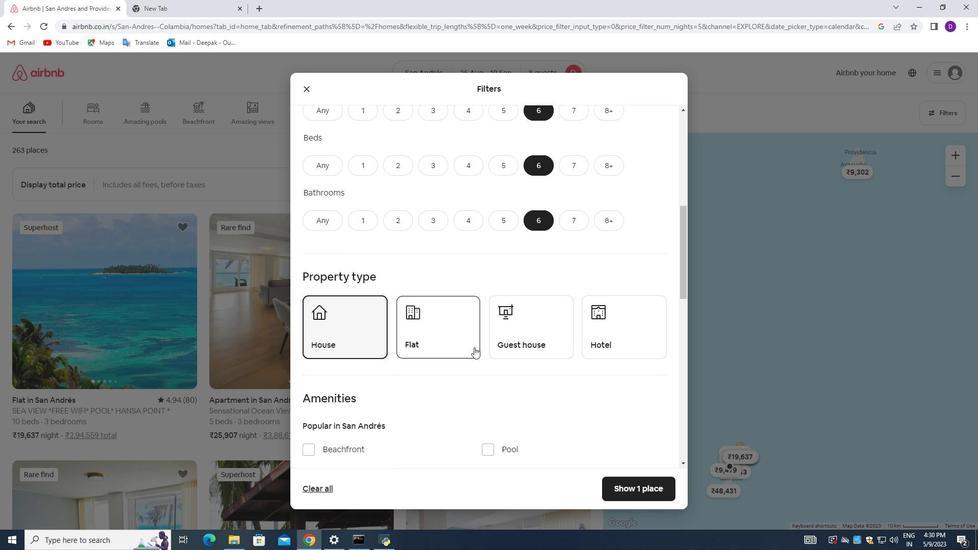 
Action: Mouse pressed left at (525, 343)
Screenshot: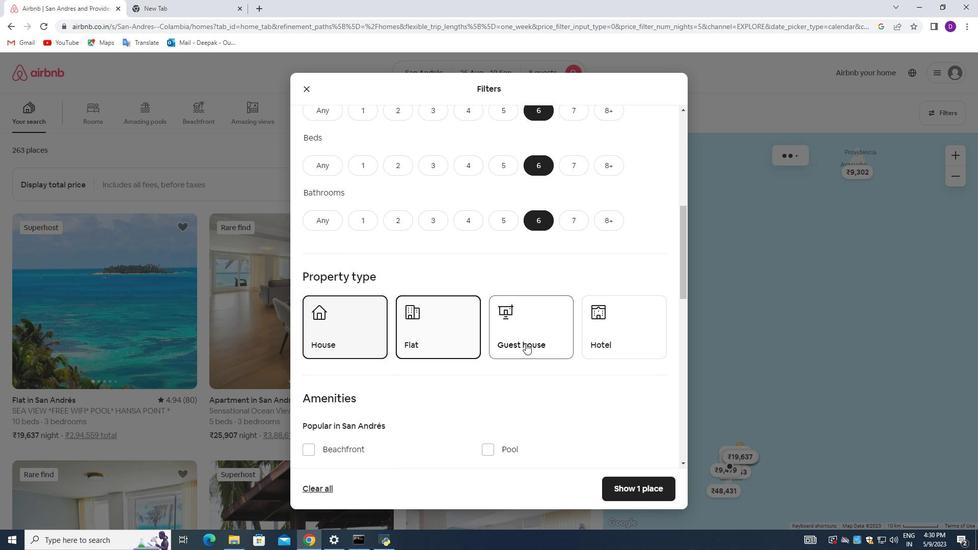 
Action: Mouse scrolled (525, 342) with delta (0, 0)
Screenshot: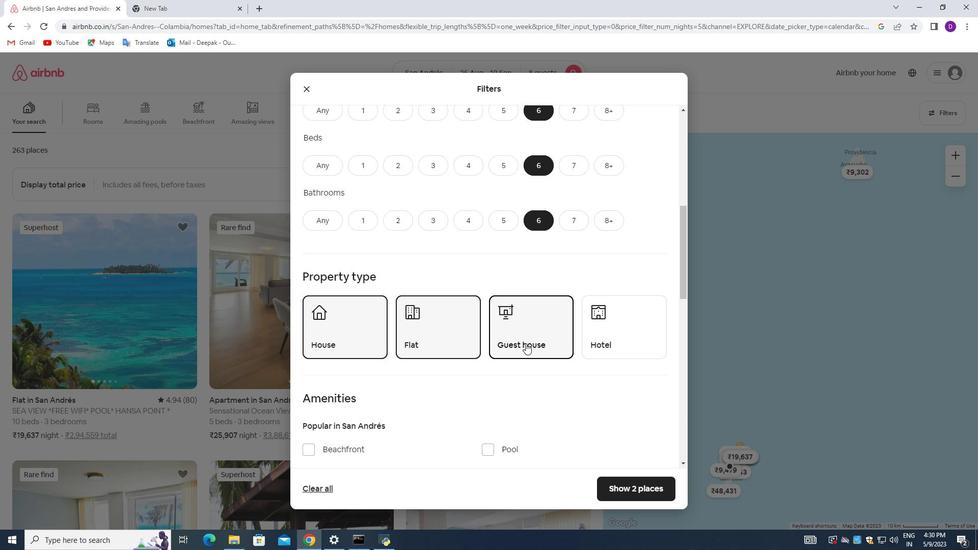 
Action: Mouse scrolled (525, 342) with delta (0, 0)
Screenshot: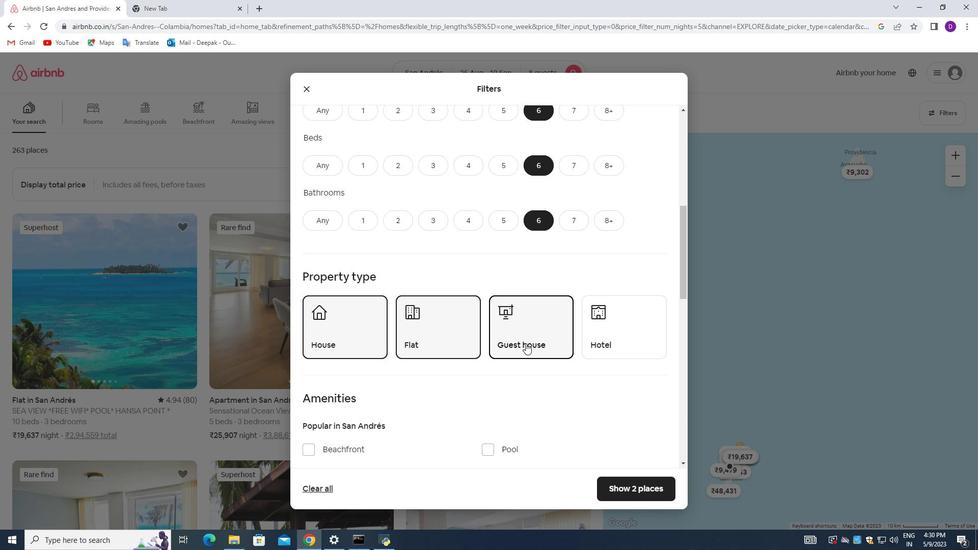 
Action: Mouse scrolled (525, 342) with delta (0, 0)
Screenshot: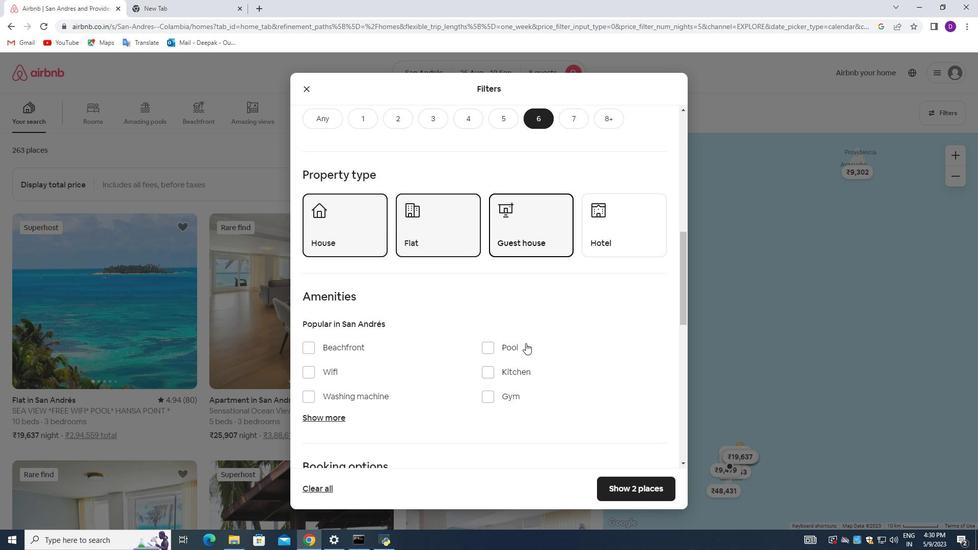 
Action: Mouse moved to (311, 318)
Screenshot: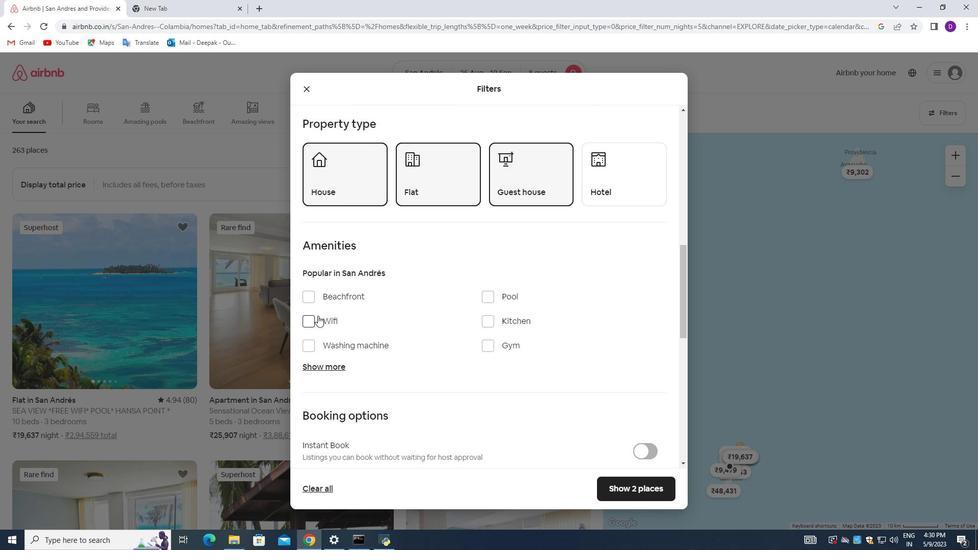 
Action: Mouse pressed left at (311, 318)
Screenshot: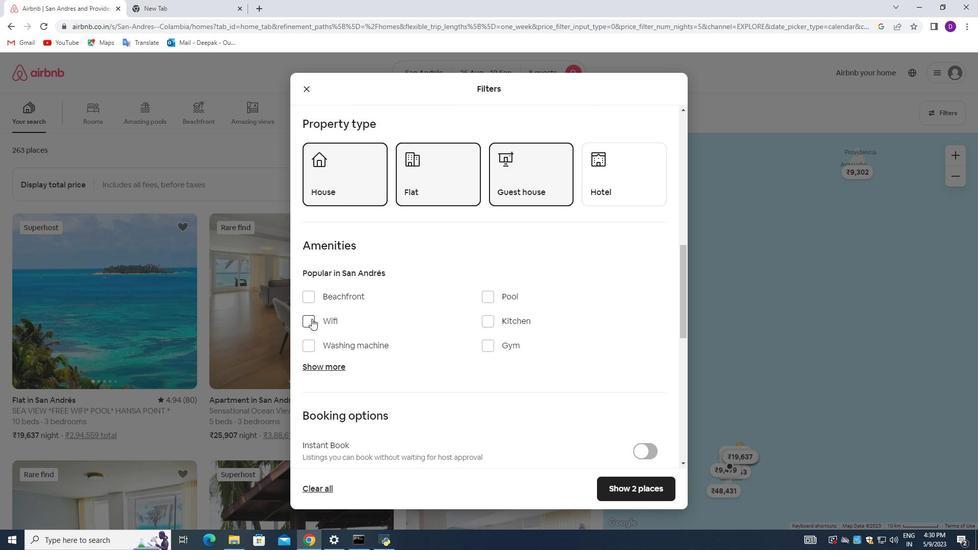 
Action: Mouse moved to (382, 335)
Screenshot: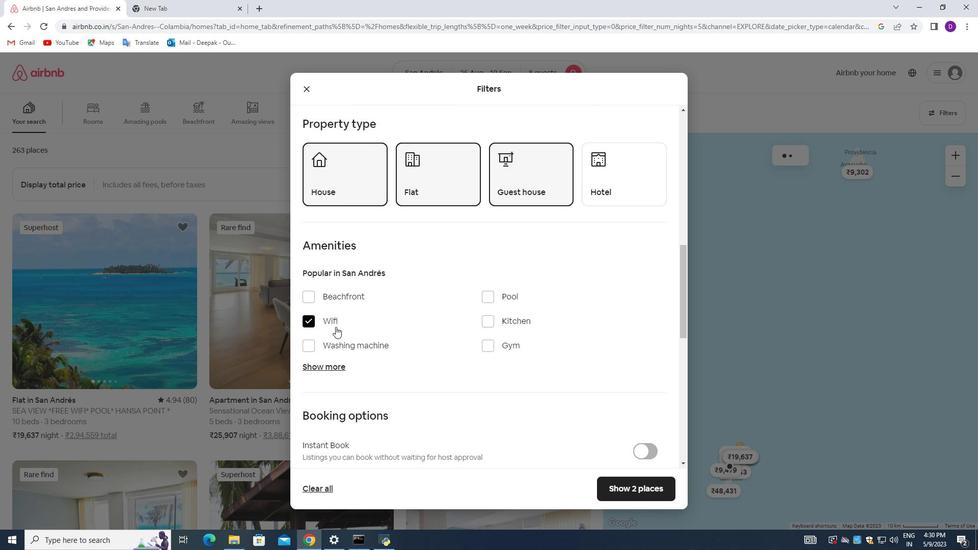 
Action: Mouse scrolled (382, 334) with delta (0, 0)
Screenshot: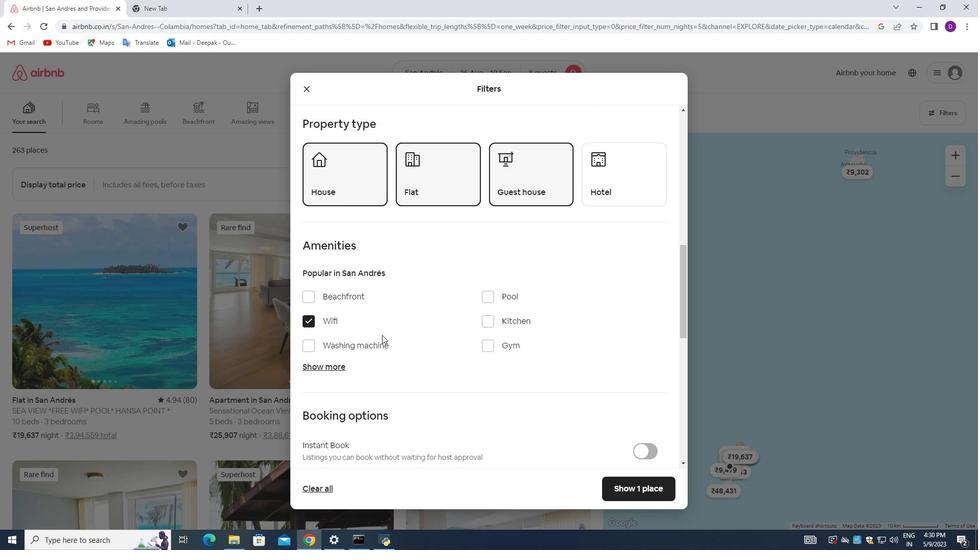 
Action: Mouse moved to (342, 316)
Screenshot: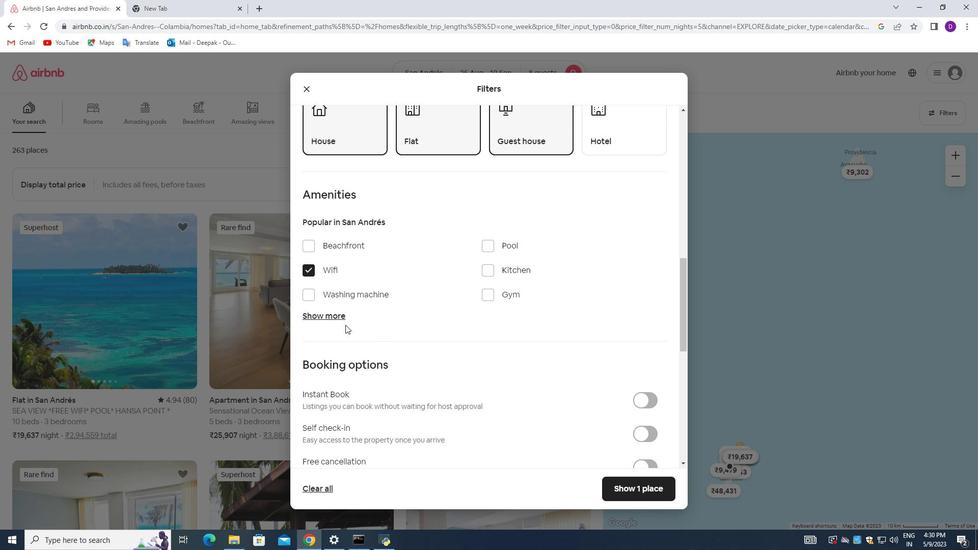 
Action: Mouse pressed left at (342, 316)
Screenshot: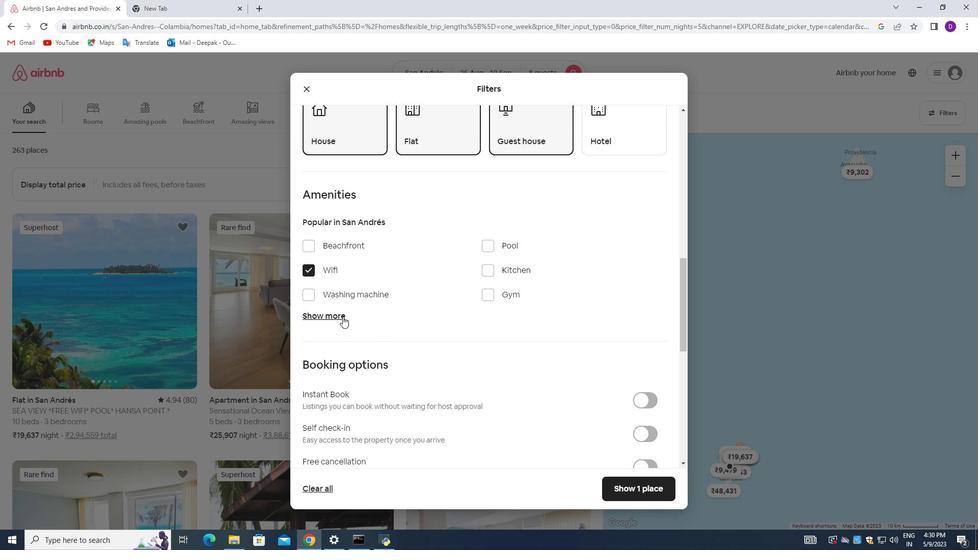 
Action: Mouse moved to (314, 403)
Screenshot: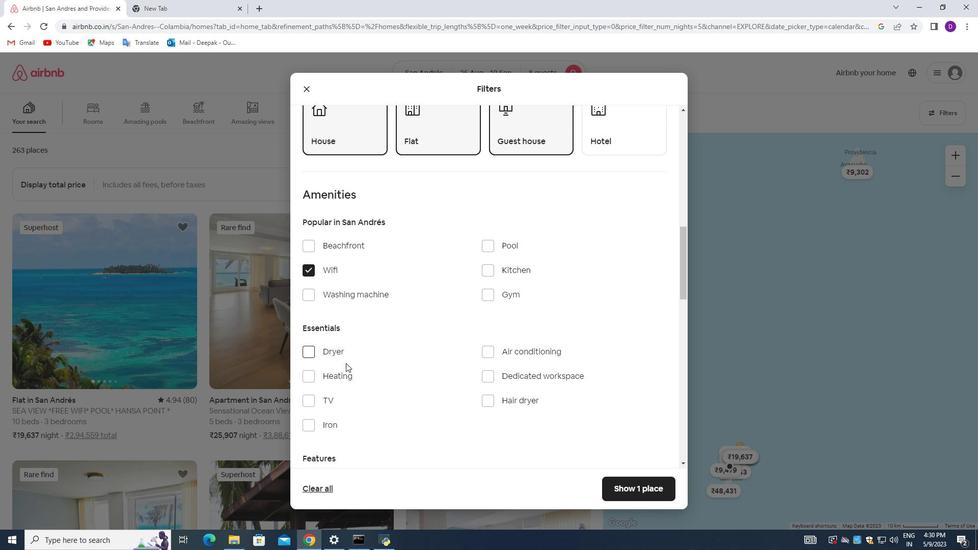 
Action: Mouse pressed left at (314, 403)
Screenshot: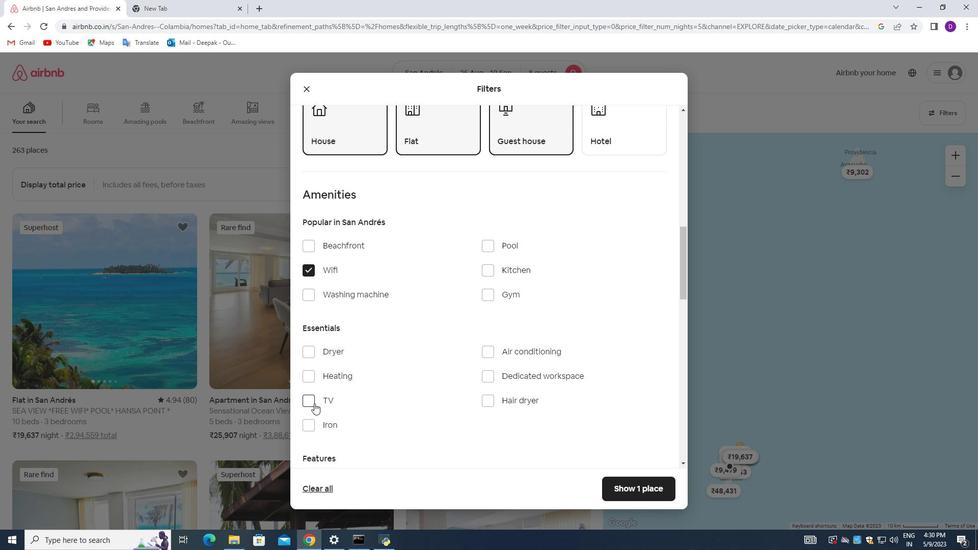 
Action: Mouse moved to (377, 339)
Screenshot: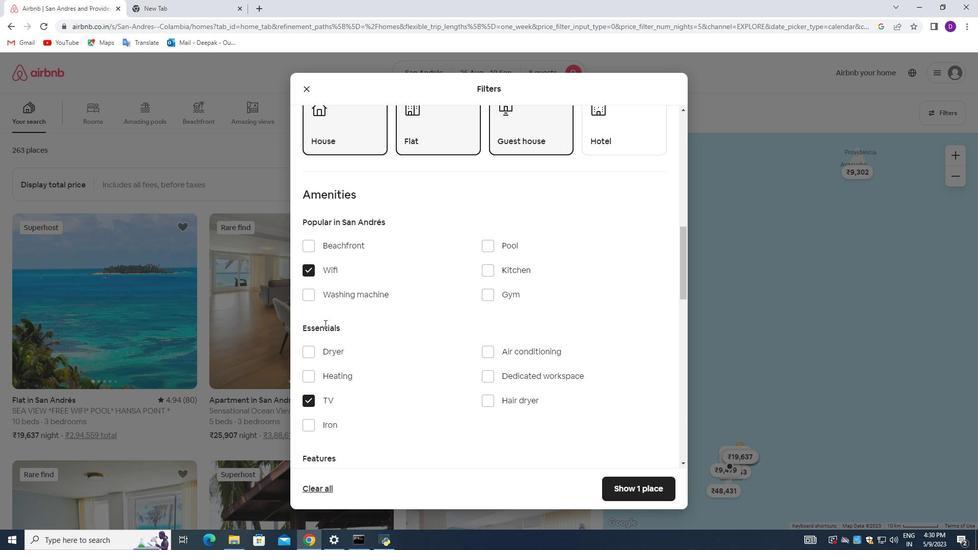 
Action: Mouse scrolled (377, 339) with delta (0, 0)
Screenshot: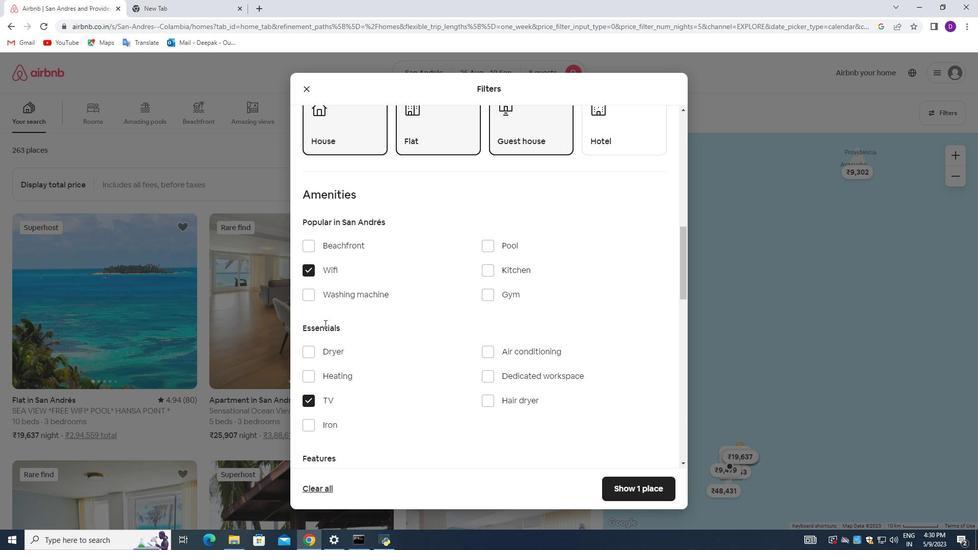 
Action: Mouse moved to (378, 339)
Screenshot: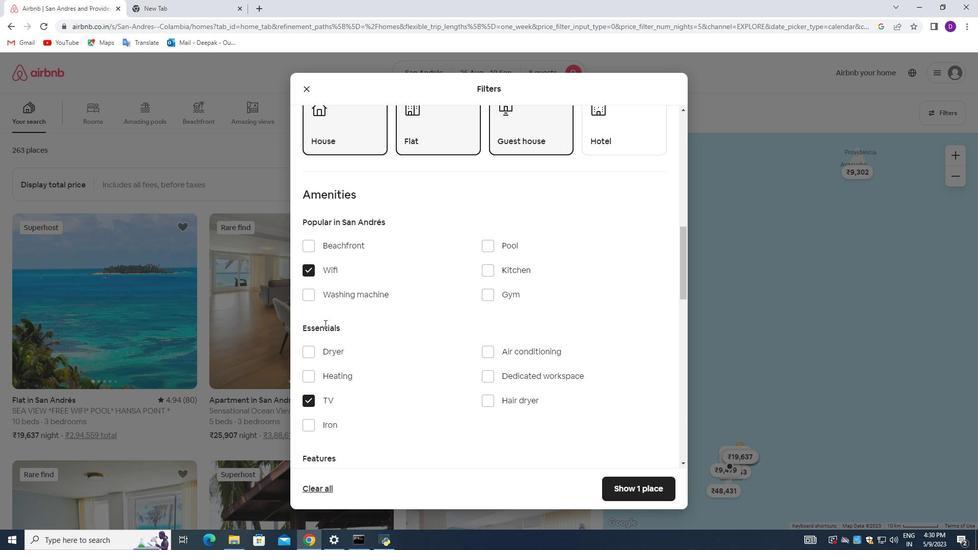 
Action: Mouse scrolled (378, 339) with delta (0, 0)
Screenshot: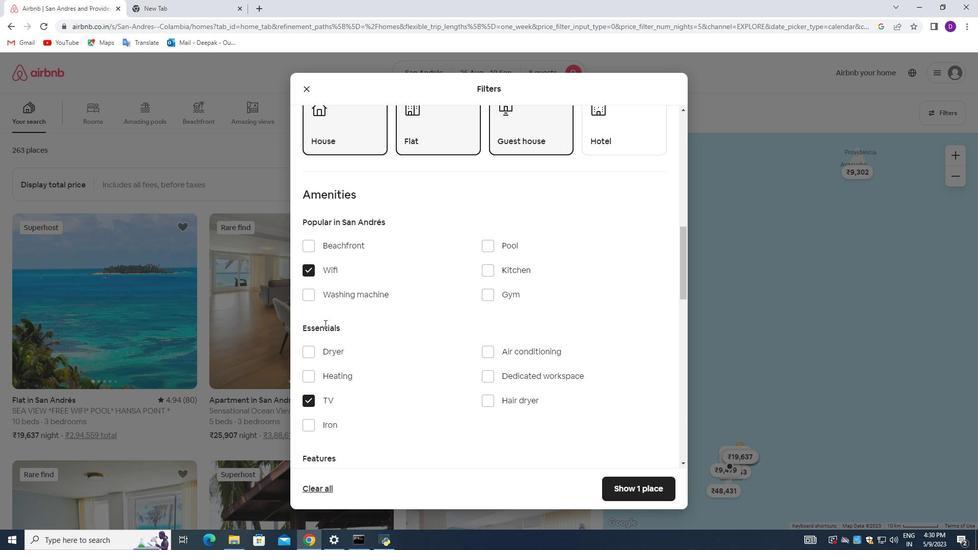 
Action: Mouse moved to (380, 339)
Screenshot: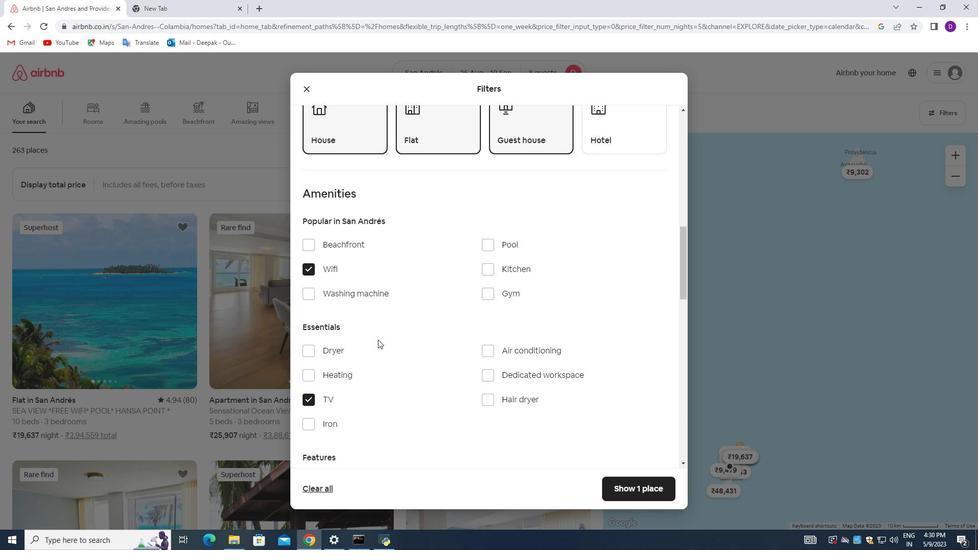 
Action: Mouse scrolled (380, 338) with delta (0, 0)
Screenshot: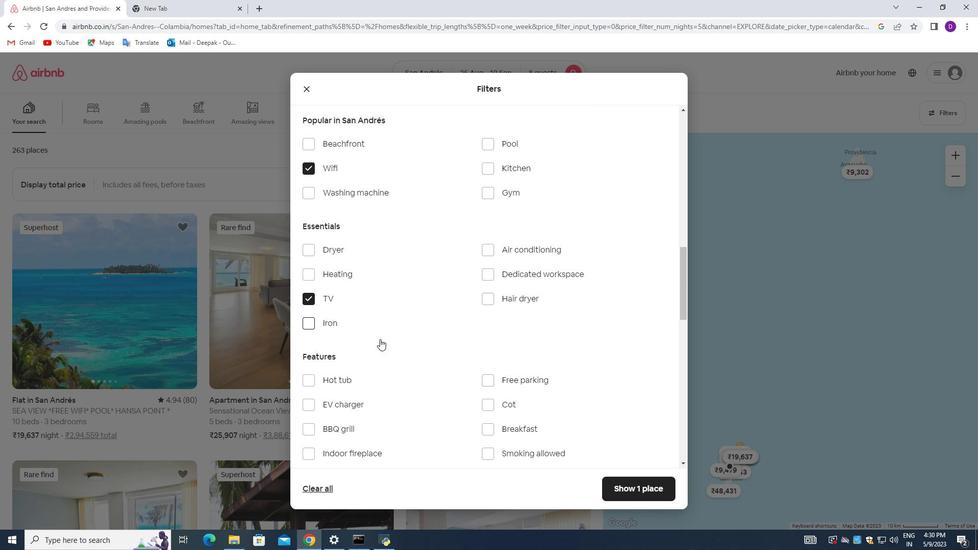 
Action: Mouse moved to (485, 329)
Screenshot: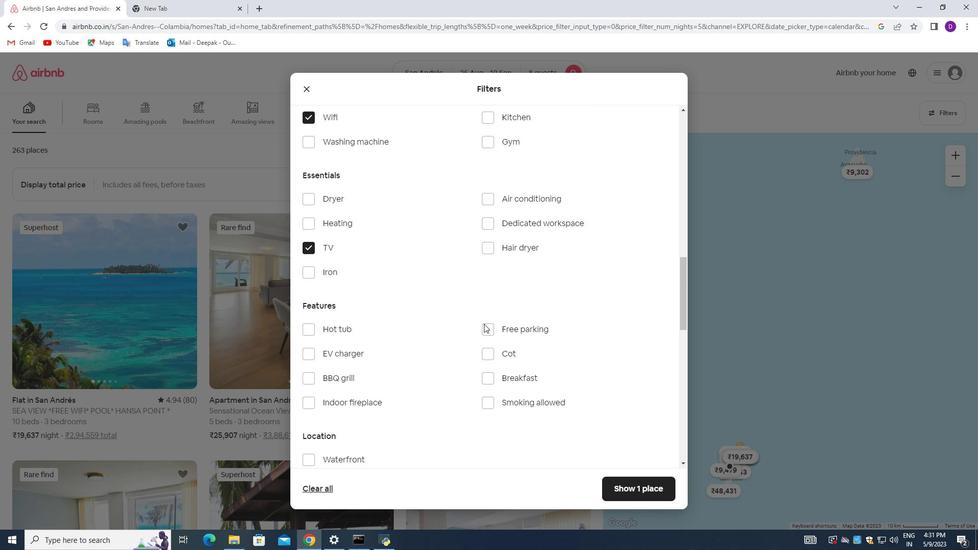 
Action: Mouse pressed left at (485, 329)
Screenshot: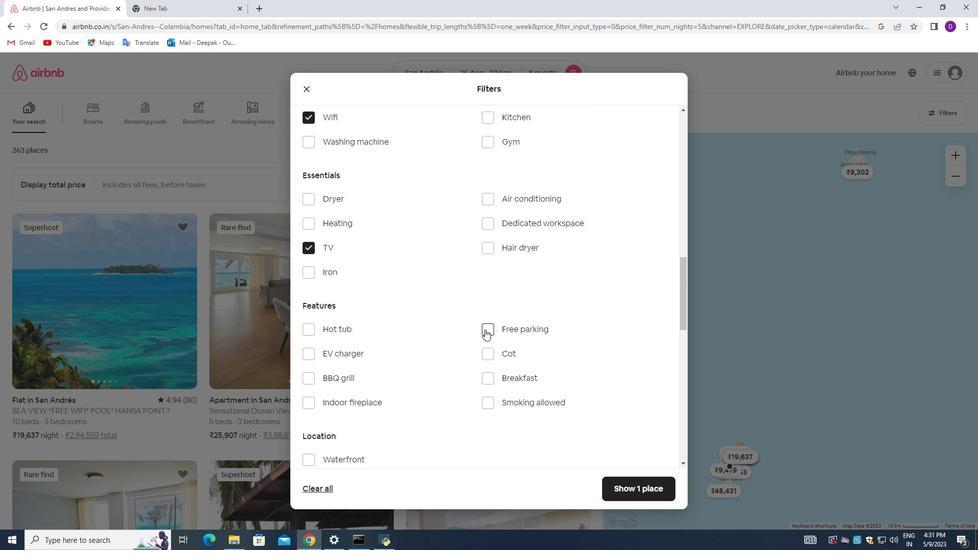 
Action: Mouse moved to (490, 147)
Screenshot: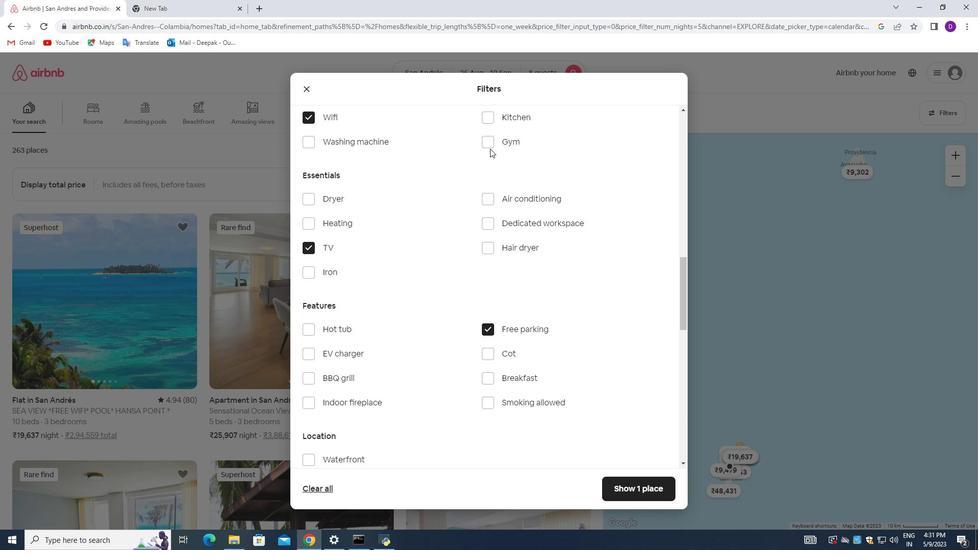 
Action: Mouse pressed left at (490, 147)
Screenshot: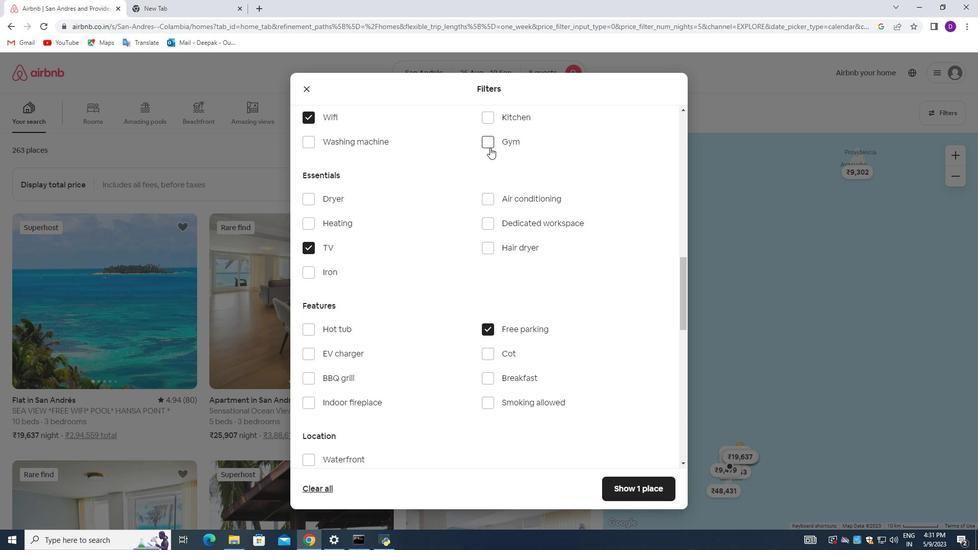 
Action: Mouse moved to (490, 379)
Screenshot: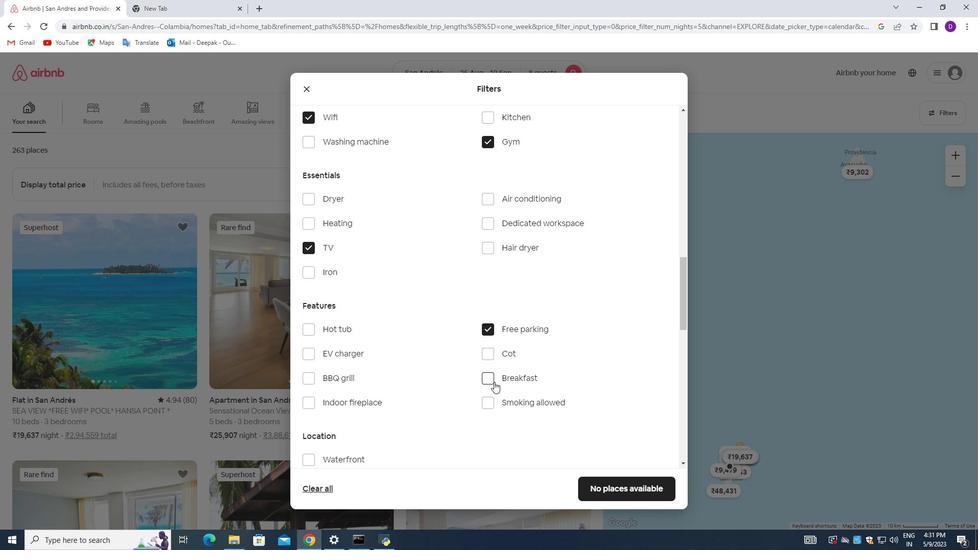 
Action: Mouse pressed left at (490, 379)
Screenshot: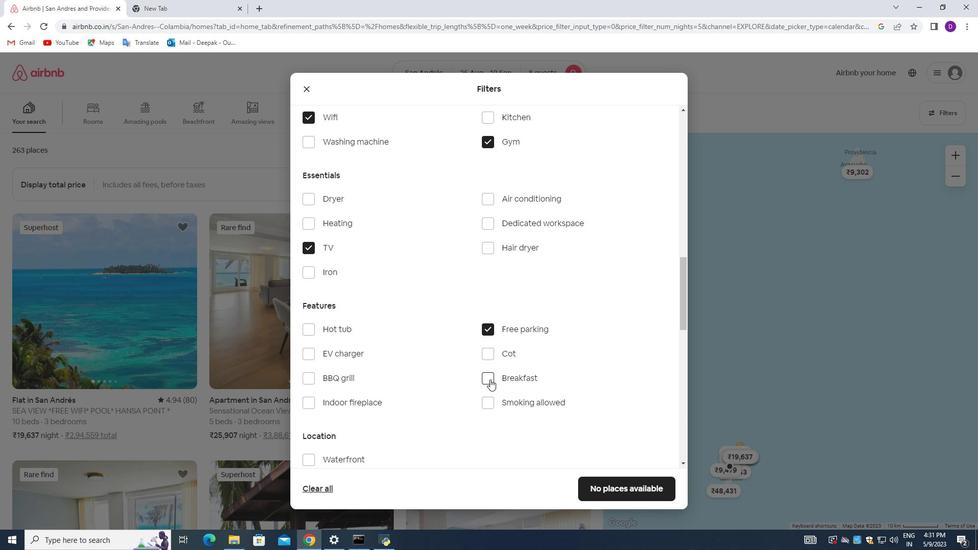 
Action: Mouse moved to (507, 378)
Screenshot: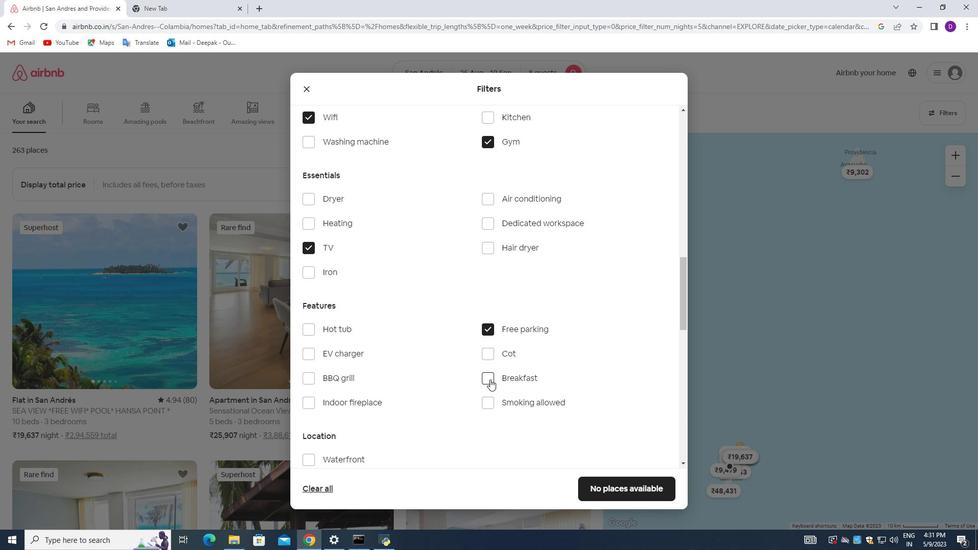 
Action: Mouse scrolled (507, 378) with delta (0, 0)
Screenshot: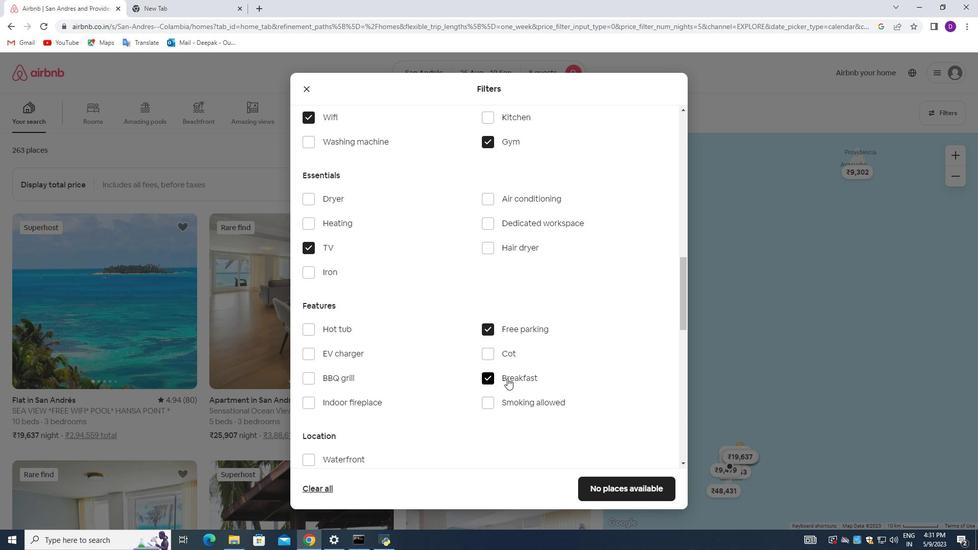 
Action: Mouse scrolled (507, 378) with delta (0, 0)
Screenshot: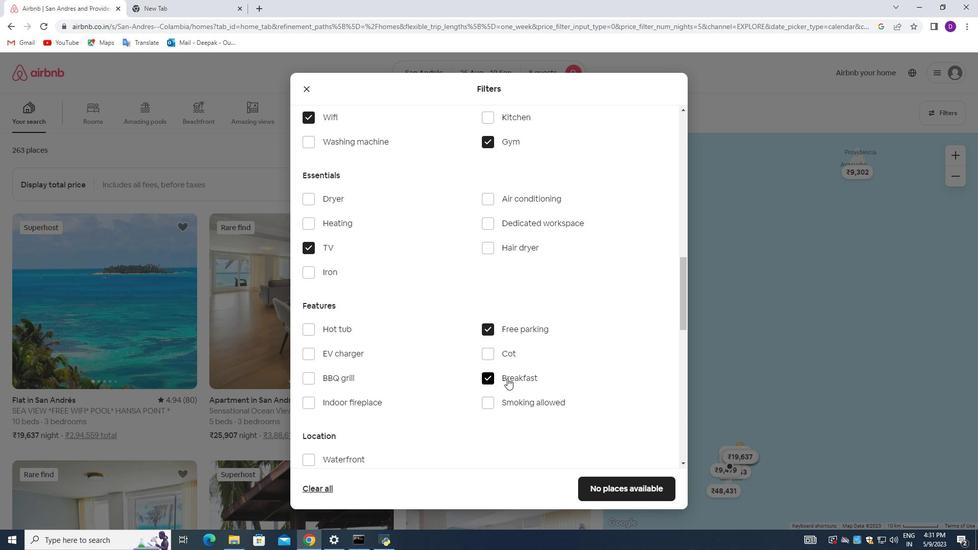 
Action: Mouse scrolled (507, 378) with delta (0, 0)
Screenshot: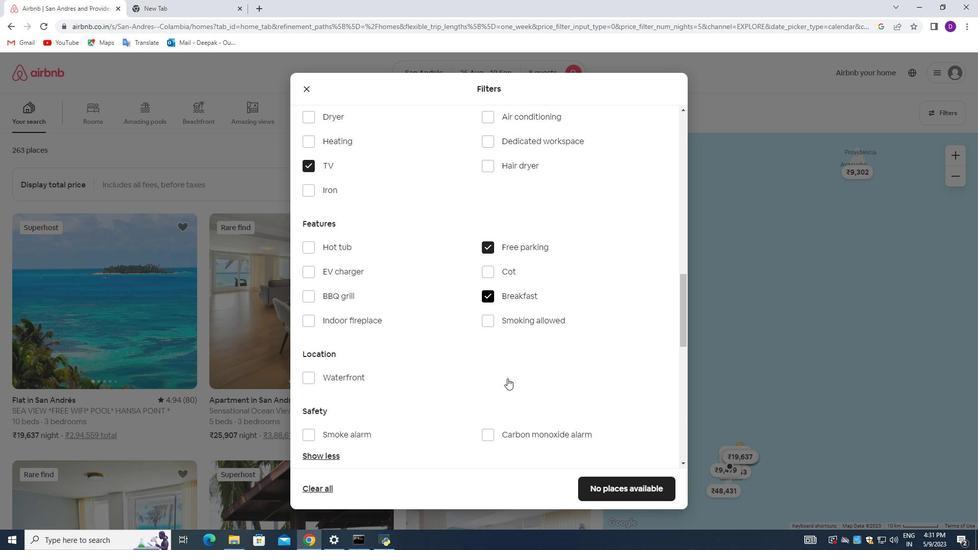 
Action: Mouse scrolled (507, 378) with delta (0, 0)
Screenshot: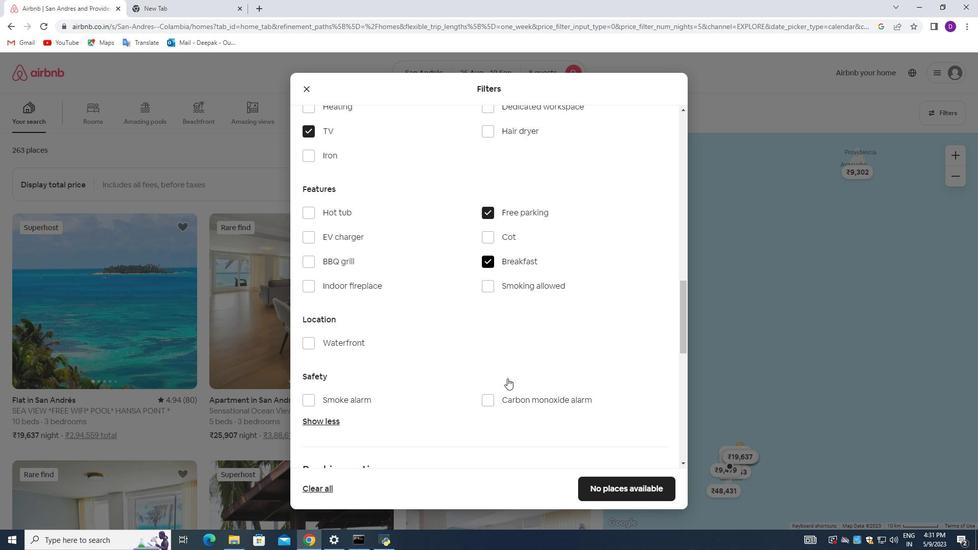 
Action: Mouse scrolled (507, 378) with delta (0, 0)
Screenshot: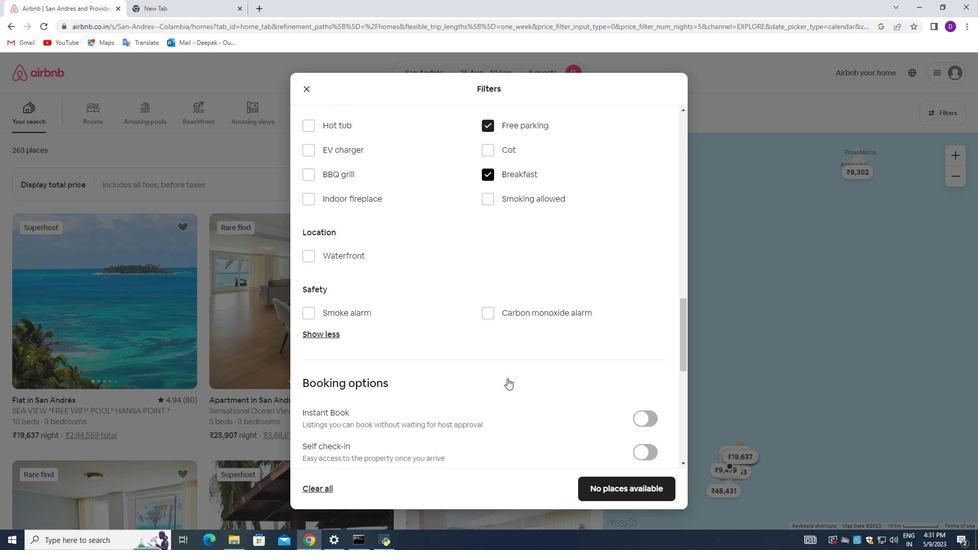 
Action: Mouse scrolled (507, 378) with delta (0, 0)
Screenshot: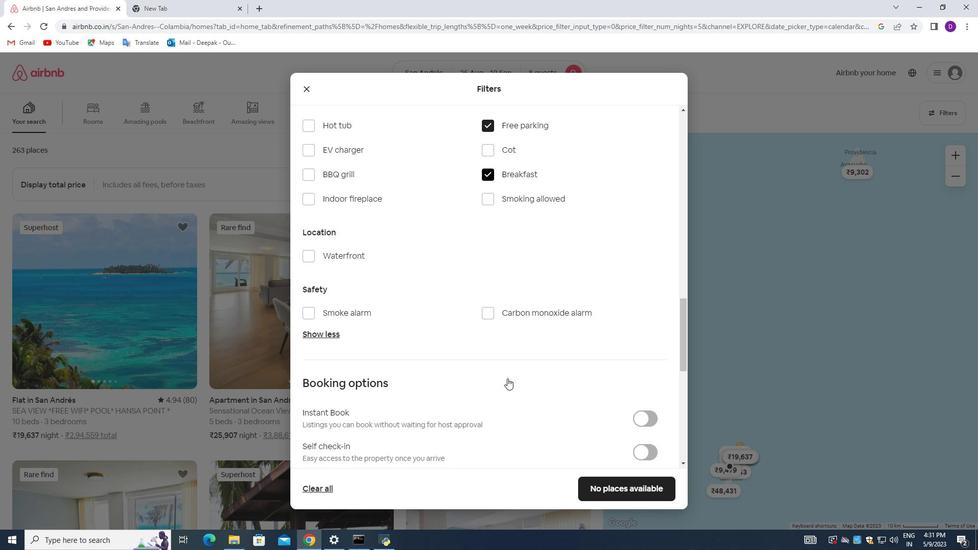 
Action: Mouse scrolled (507, 378) with delta (0, 0)
Screenshot: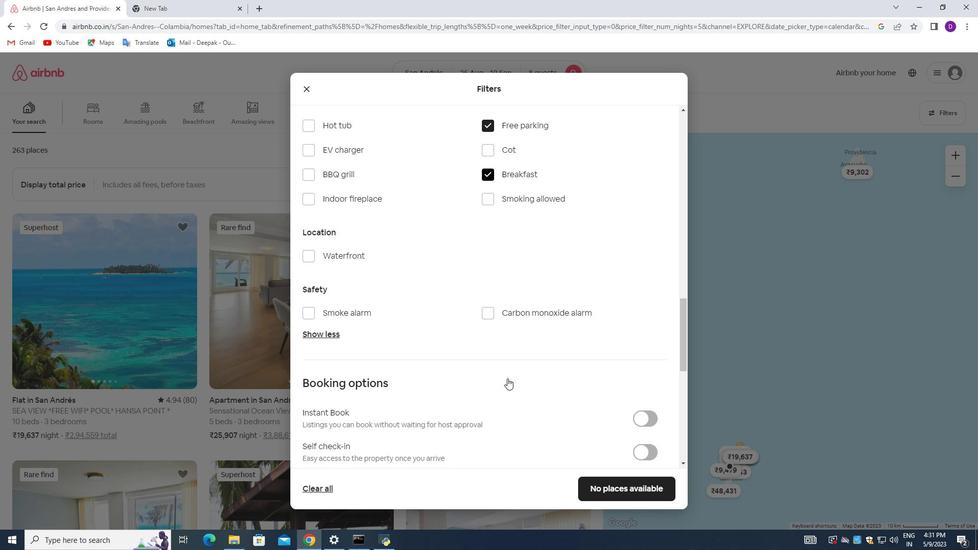 
Action: Mouse scrolled (507, 378) with delta (0, 0)
Screenshot: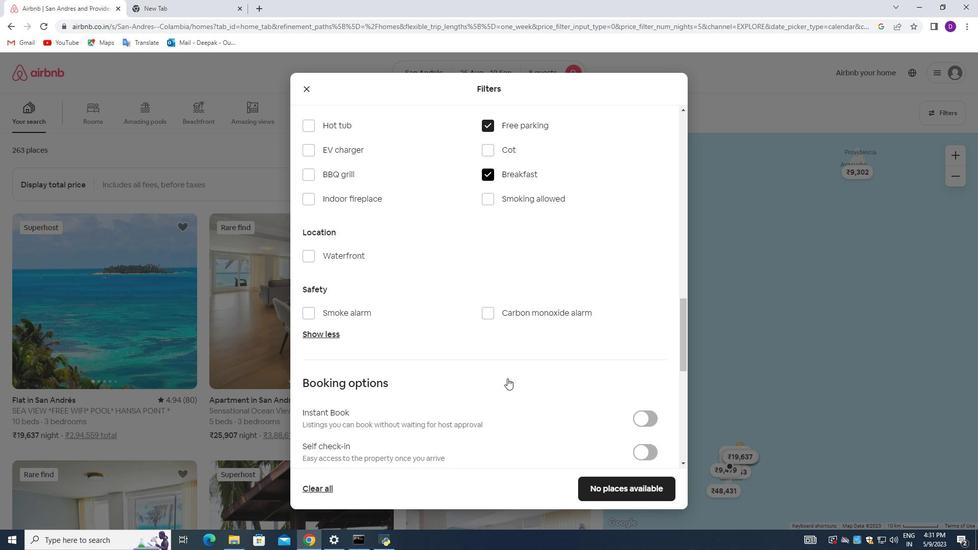 
Action: Mouse scrolled (507, 378) with delta (0, 0)
Screenshot: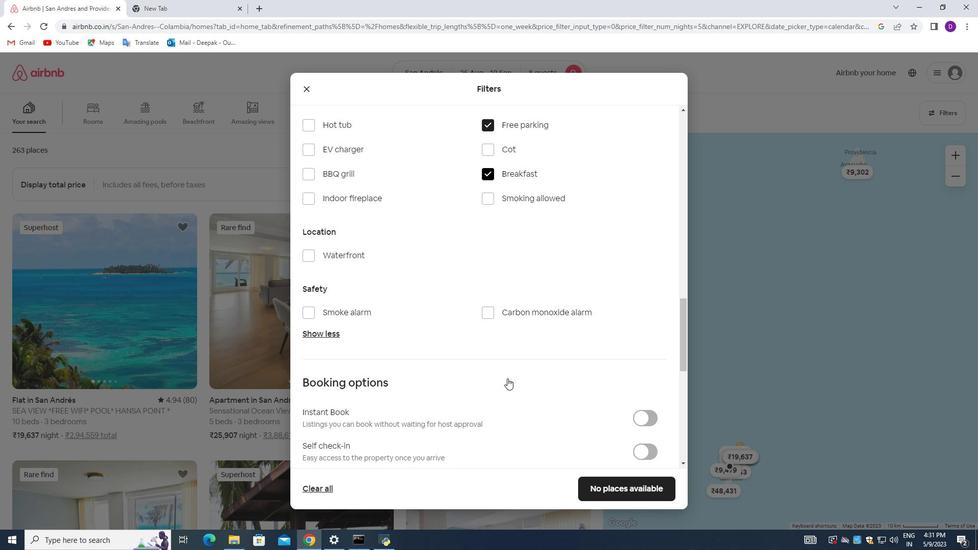 
Action: Mouse moved to (647, 197)
Screenshot: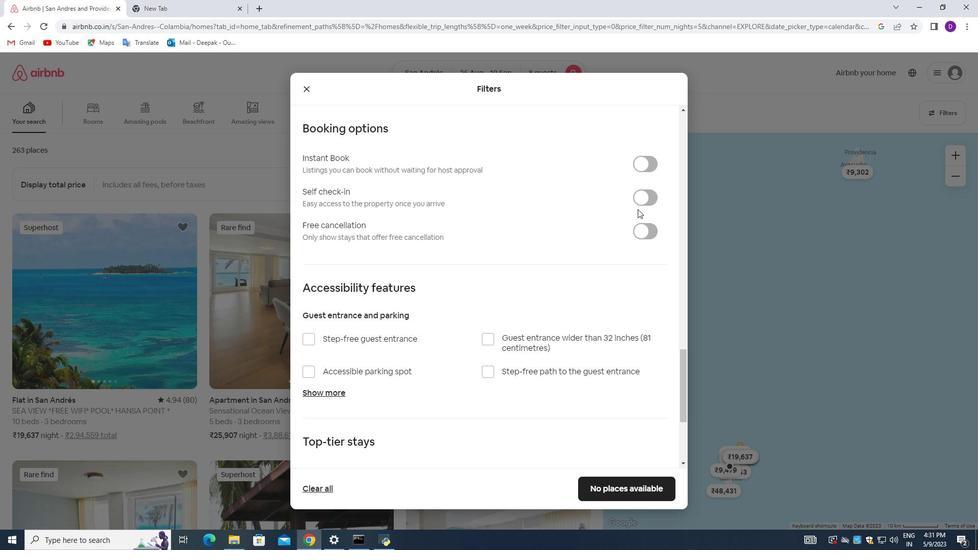 
Action: Mouse pressed left at (647, 197)
Screenshot: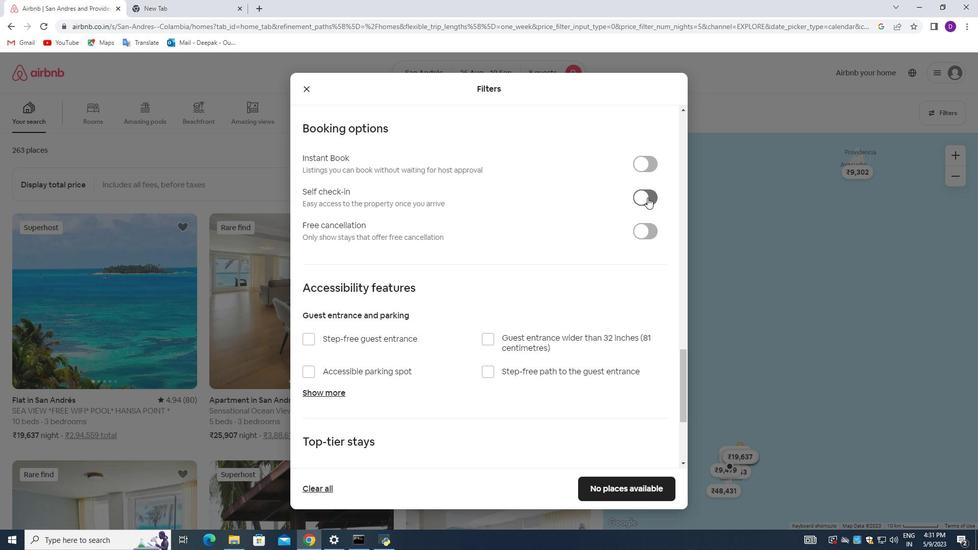 
Action: Mouse moved to (496, 314)
Screenshot: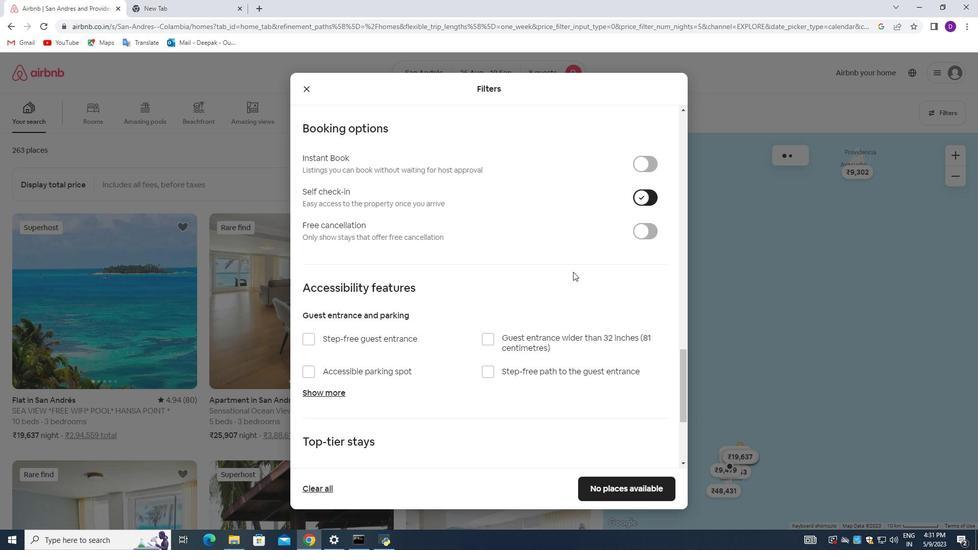 
Action: Mouse scrolled (496, 314) with delta (0, 0)
Screenshot: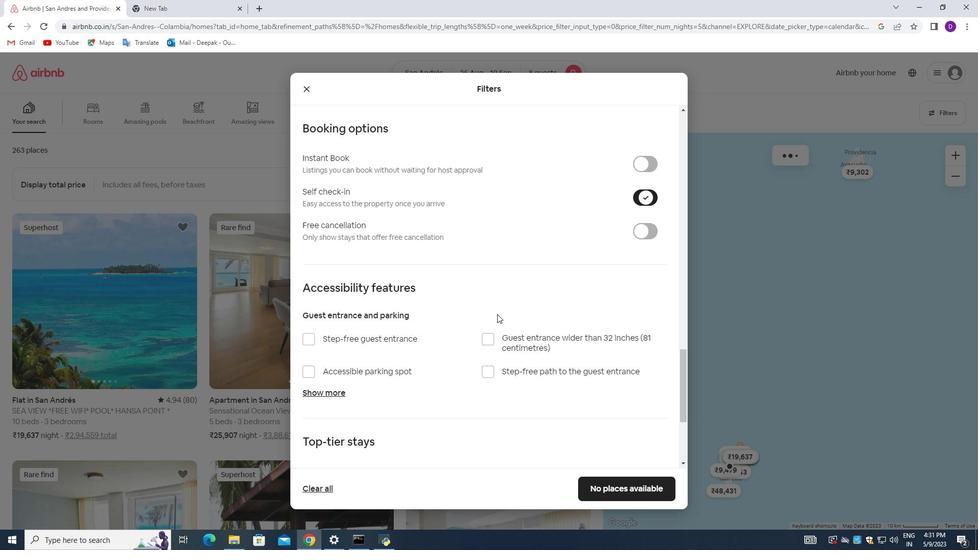 
Action: Mouse scrolled (496, 314) with delta (0, 0)
Screenshot: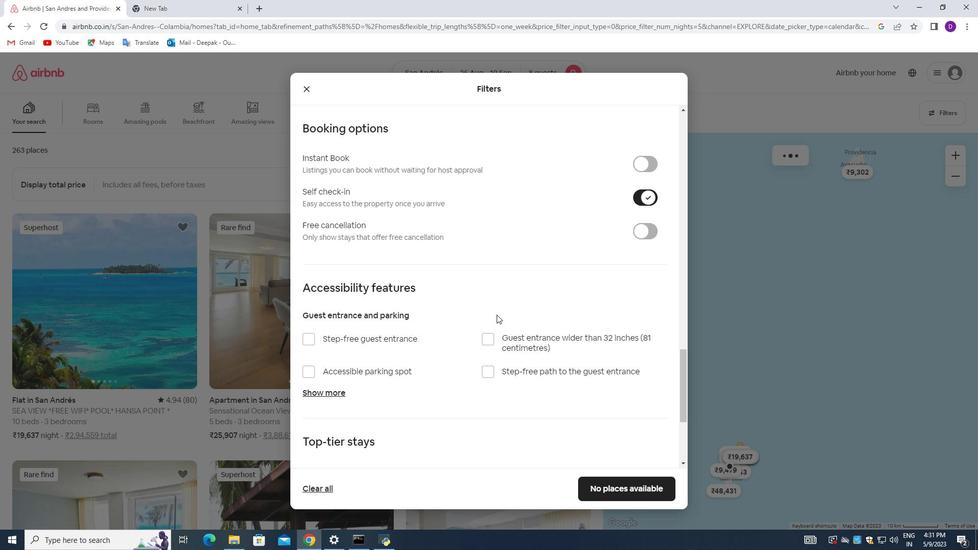 
Action: Mouse scrolled (496, 314) with delta (0, 0)
Screenshot: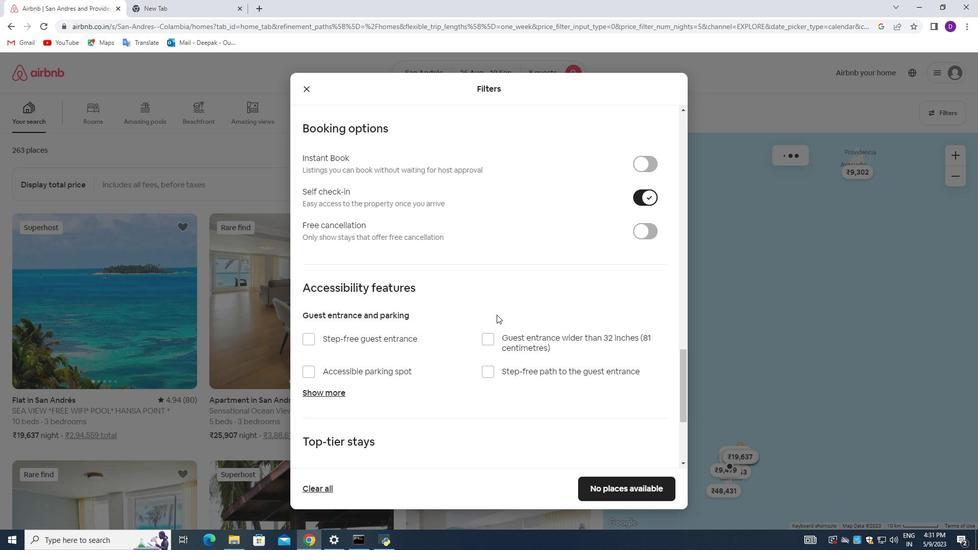 
Action: Mouse scrolled (496, 314) with delta (0, 0)
Screenshot: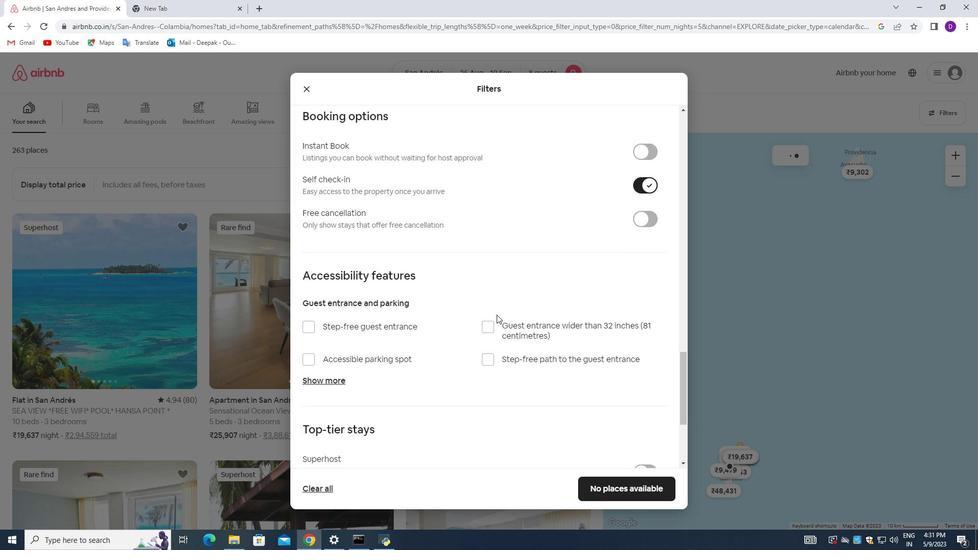 
Action: Mouse scrolled (496, 314) with delta (0, 0)
Screenshot: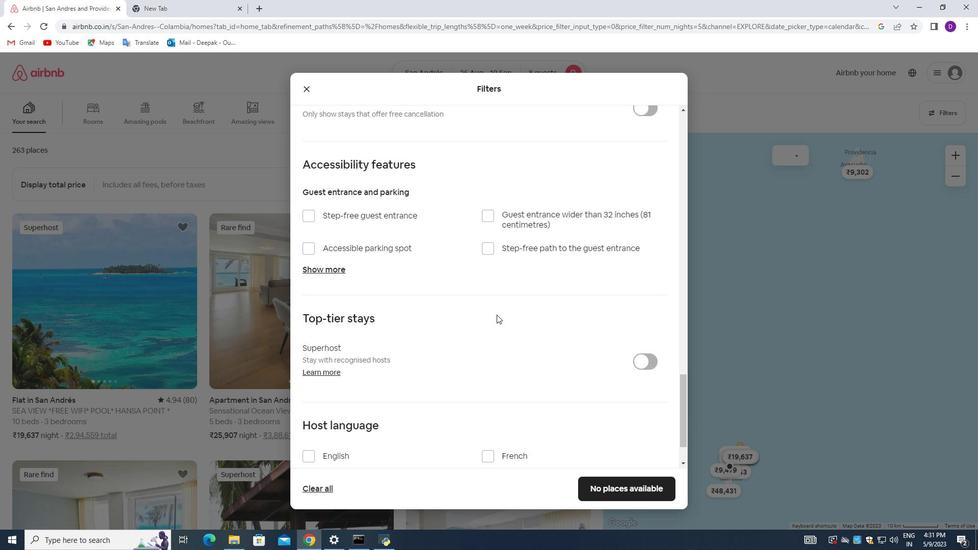 
Action: Mouse scrolled (496, 314) with delta (0, 0)
Screenshot: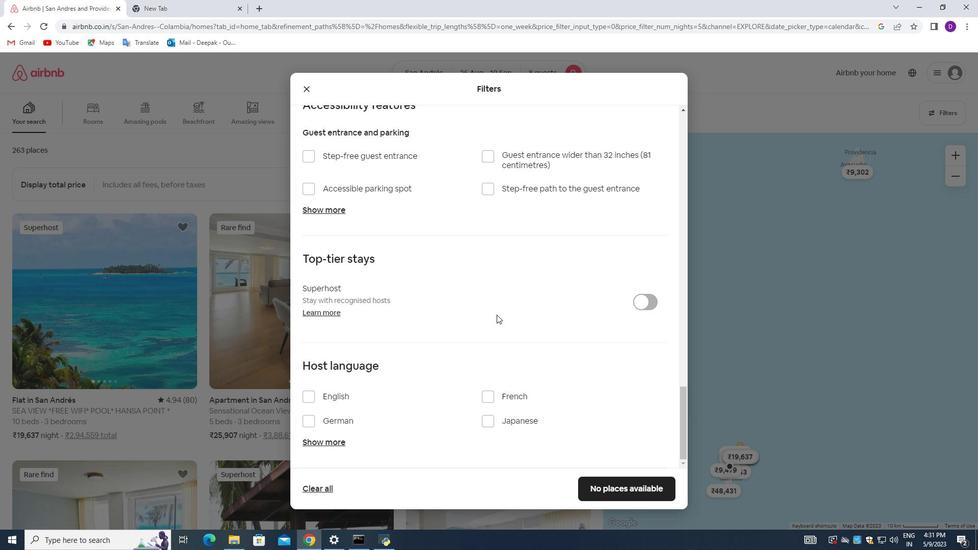
Action: Mouse scrolled (496, 314) with delta (0, 0)
Screenshot: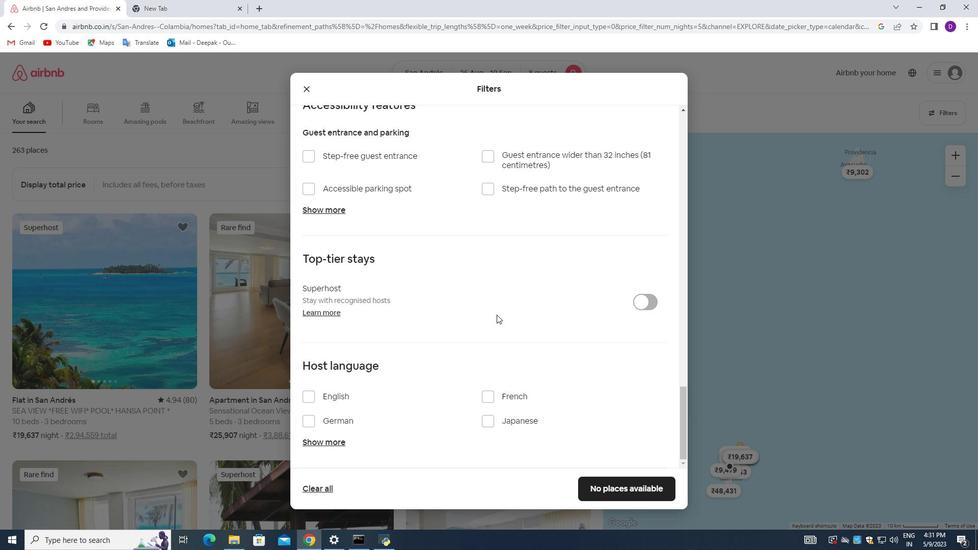 
Action: Mouse moved to (309, 394)
Screenshot: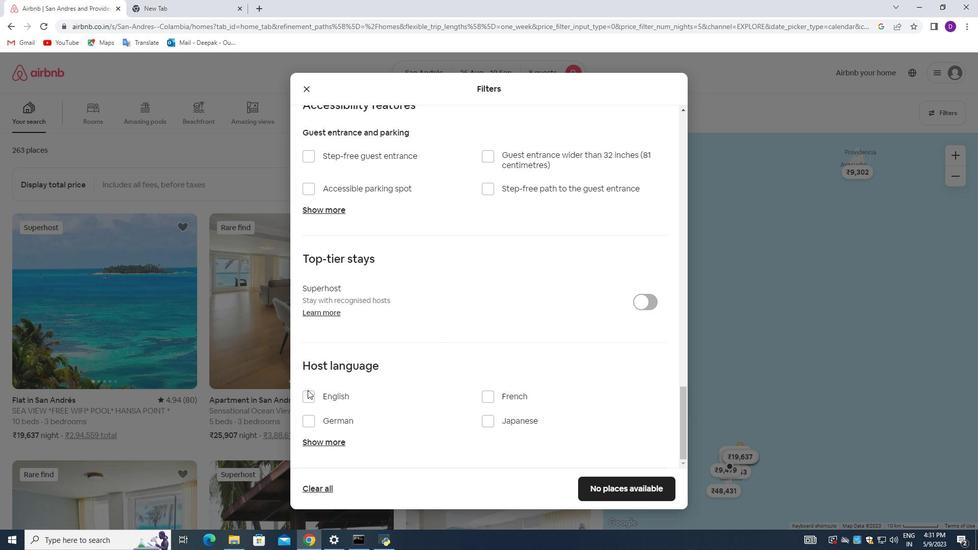 
Action: Mouse pressed left at (309, 394)
Screenshot: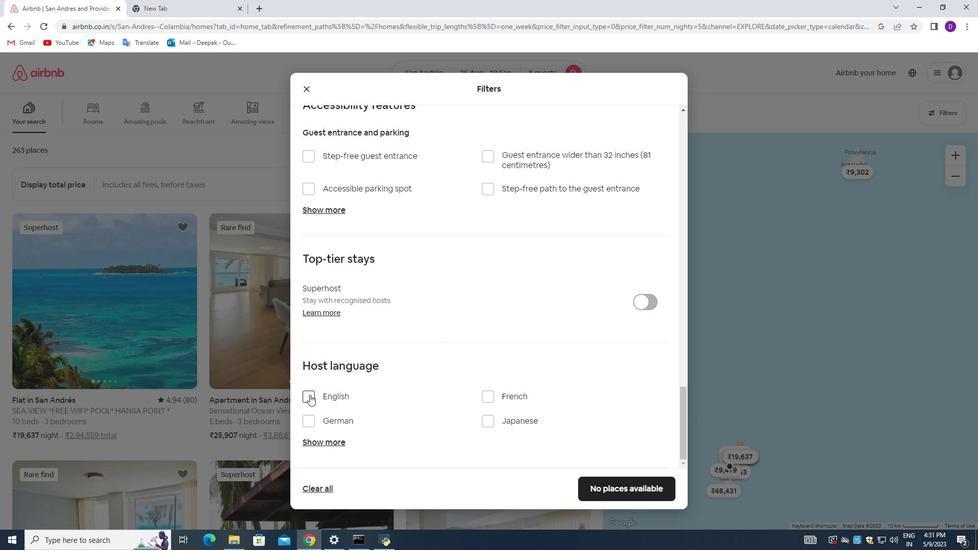 
Action: Mouse moved to (518, 396)
Screenshot: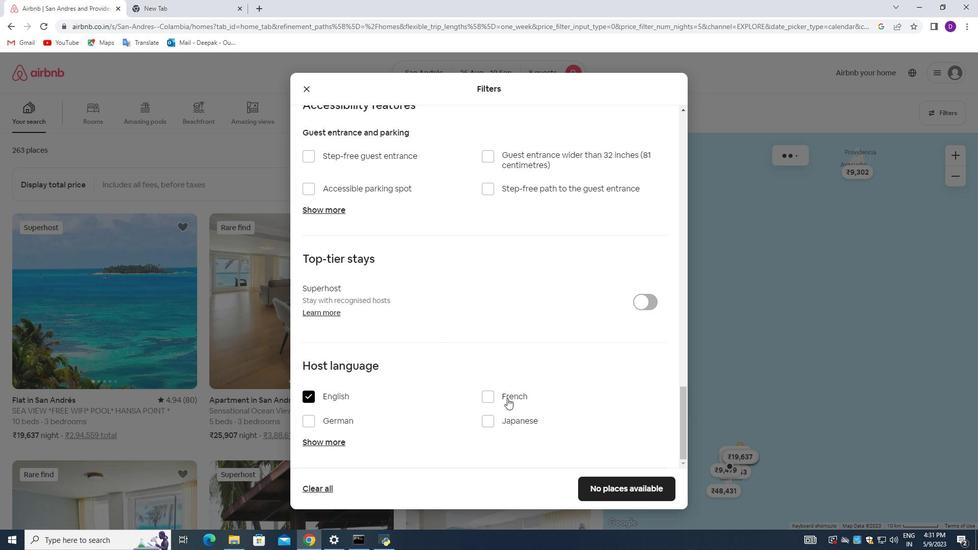 
Action: Mouse scrolled (518, 396) with delta (0, 0)
Screenshot: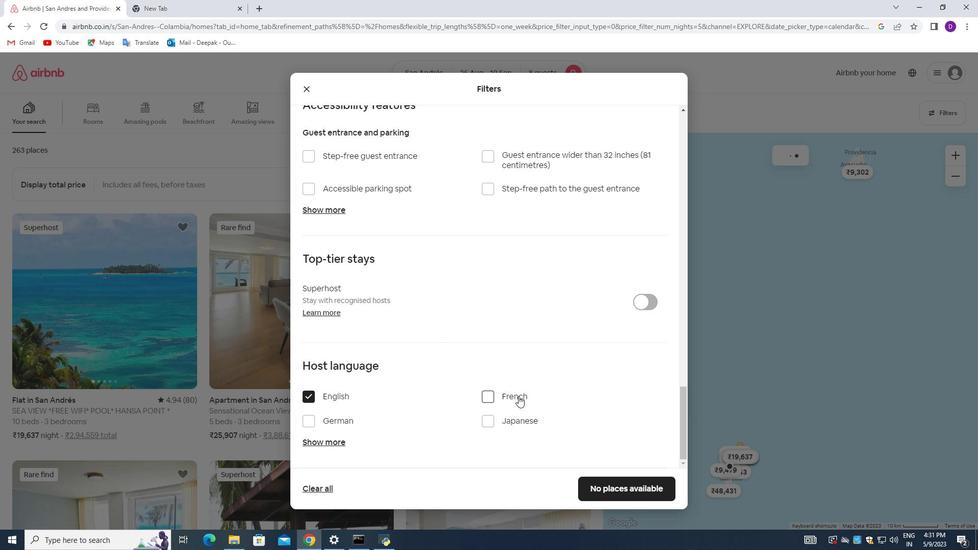 
Action: Mouse scrolled (518, 396) with delta (0, 0)
Screenshot: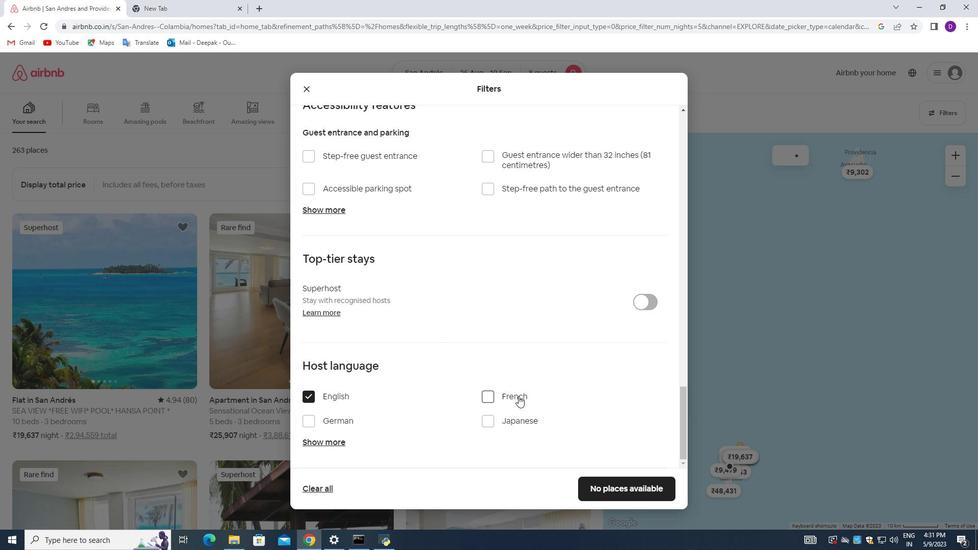 
Action: Mouse scrolled (518, 396) with delta (0, 0)
Screenshot: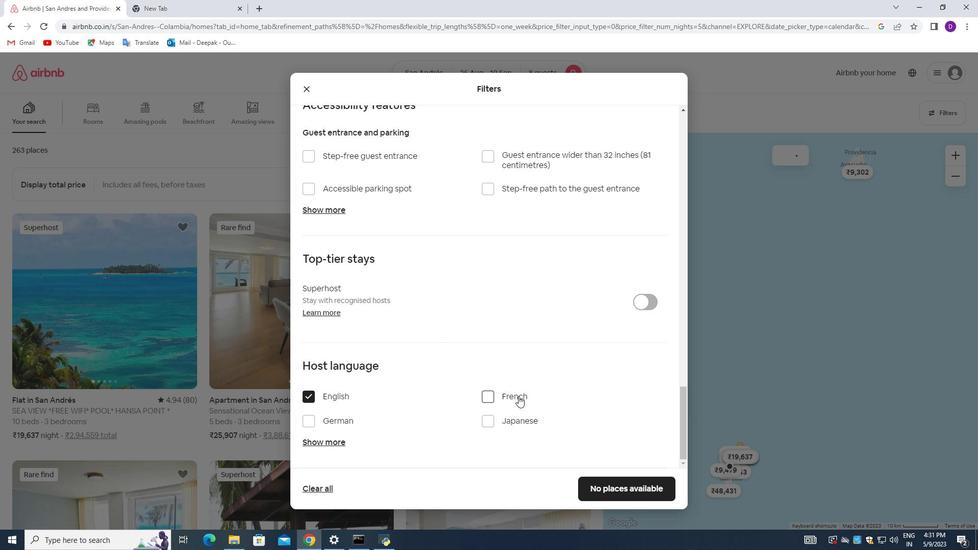 
Action: Mouse scrolled (518, 395) with delta (0, 0)
Screenshot: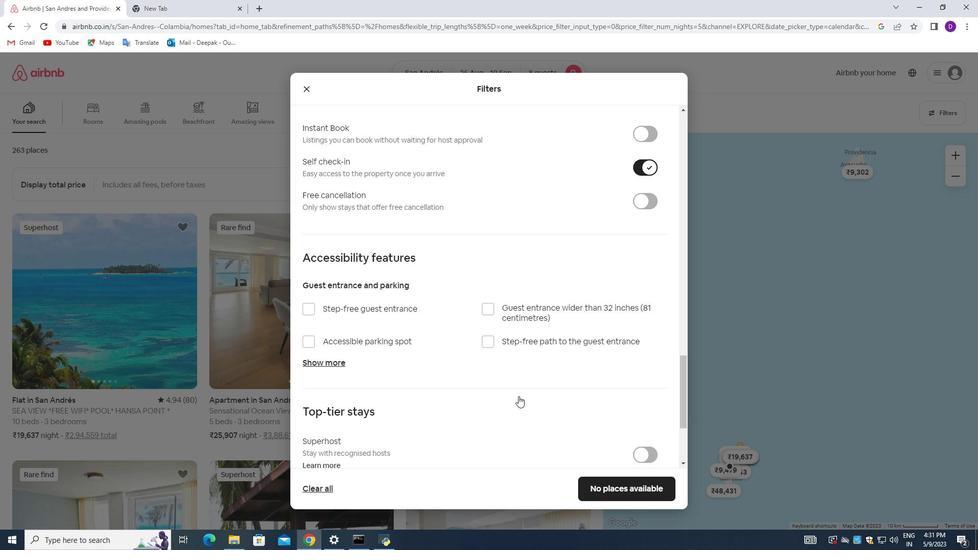 
Action: Mouse scrolled (518, 395) with delta (0, 0)
Screenshot: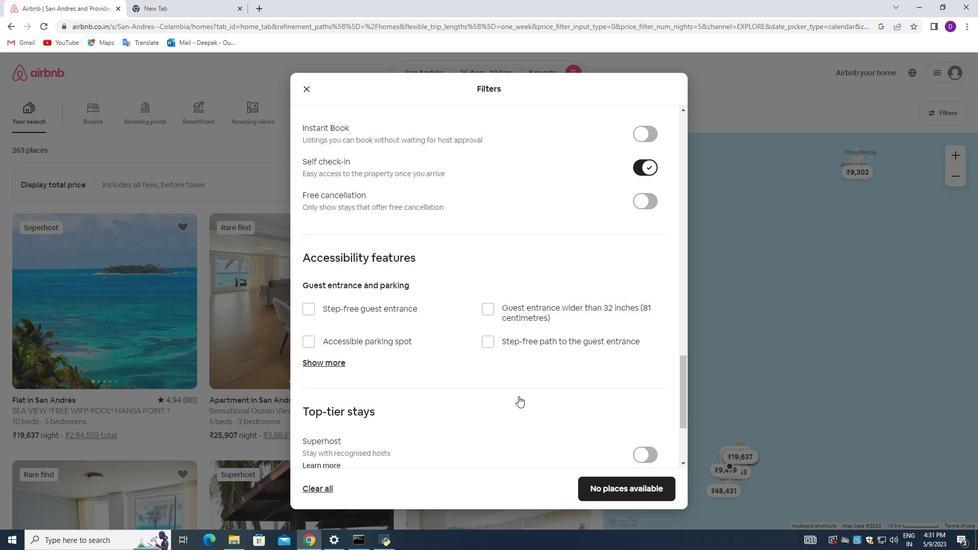 
Action: Mouse scrolled (518, 395) with delta (0, 0)
Screenshot: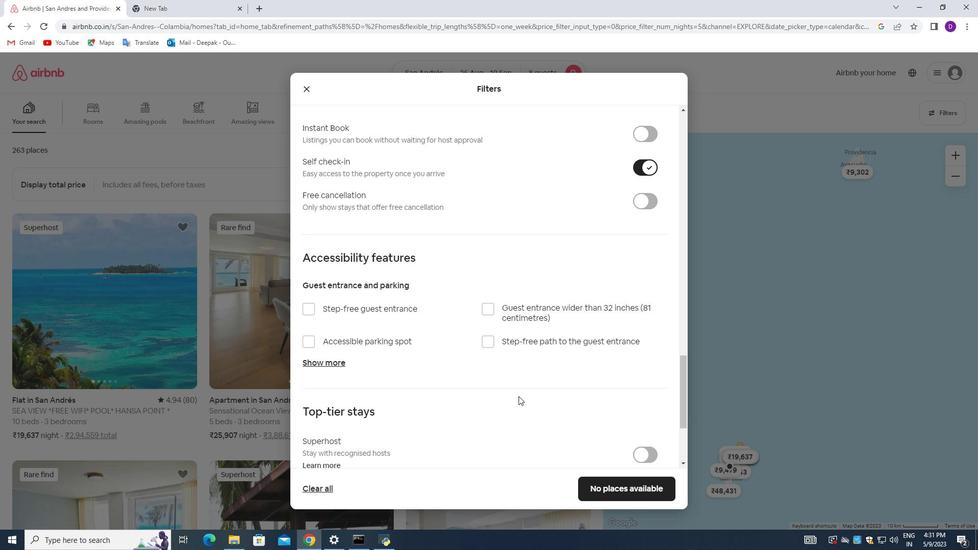 
Action: Mouse moved to (601, 488)
Screenshot: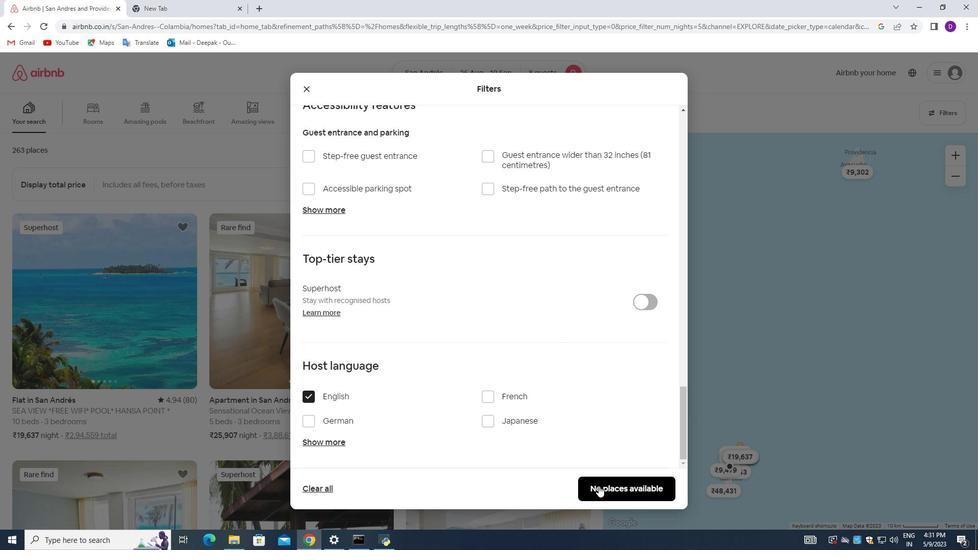 
Action: Mouse pressed left at (601, 488)
Screenshot: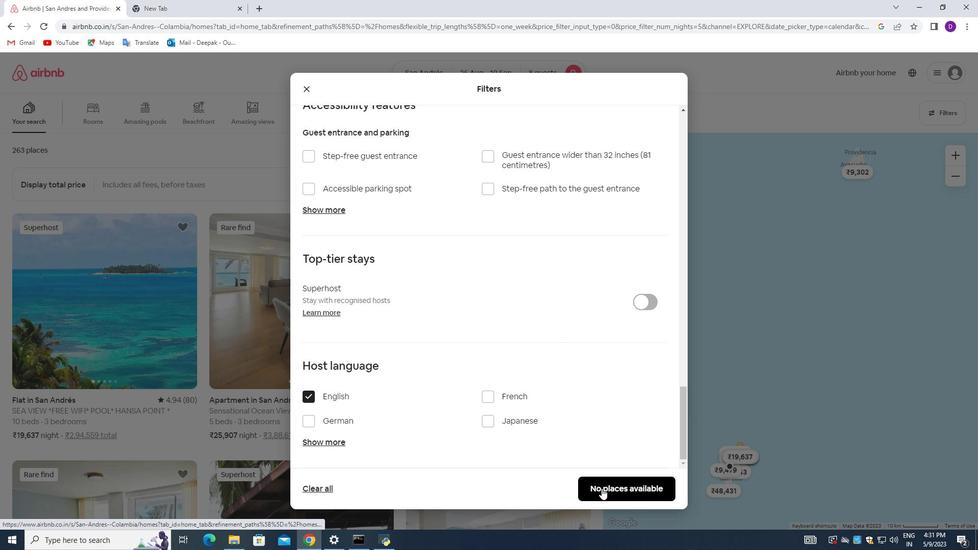 
